 Task: Search one way flight ticket for 3 adults in first from Klawock: Klawock Airport (also Seeklawock Seaplane Base) to Greensboro: Piedmont Triad International Airport on 5-1-2023. Choice of flights is Alaska. Number of bags: 2 checked bags. Price is upto 35000. Outbound departure time preference is 19:15. Return departure time preference is 10:00.
Action: Mouse moved to (303, 297)
Screenshot: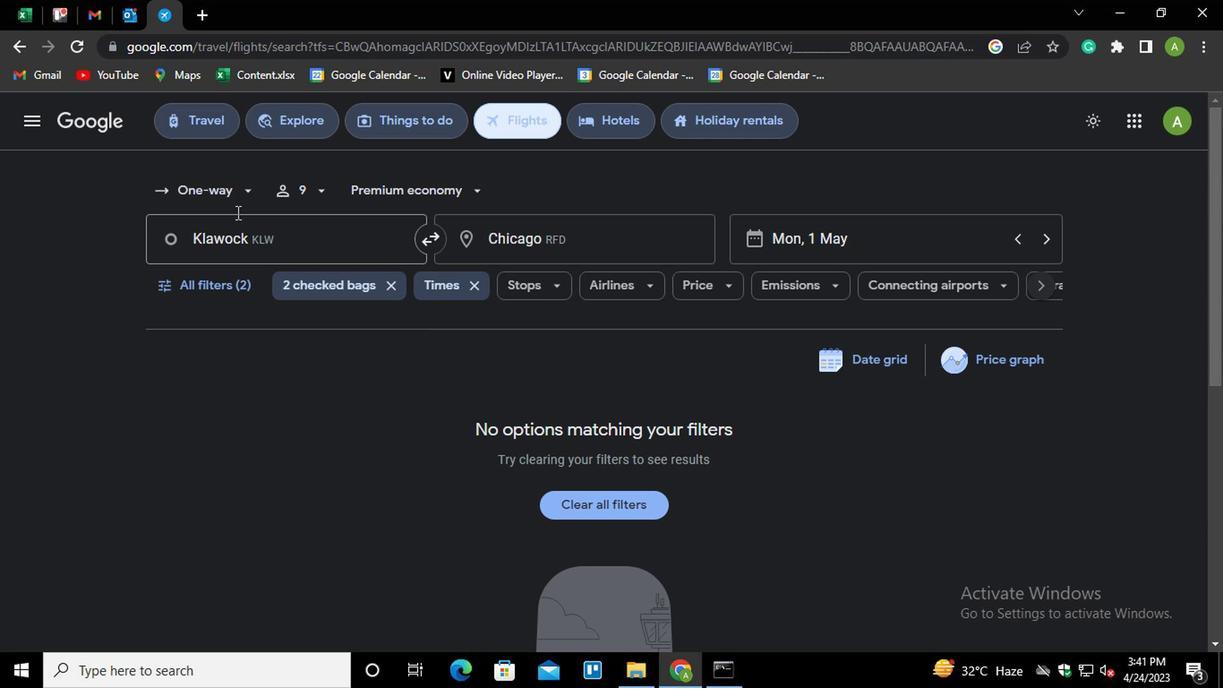
Action: Mouse pressed left at (303, 297)
Screenshot: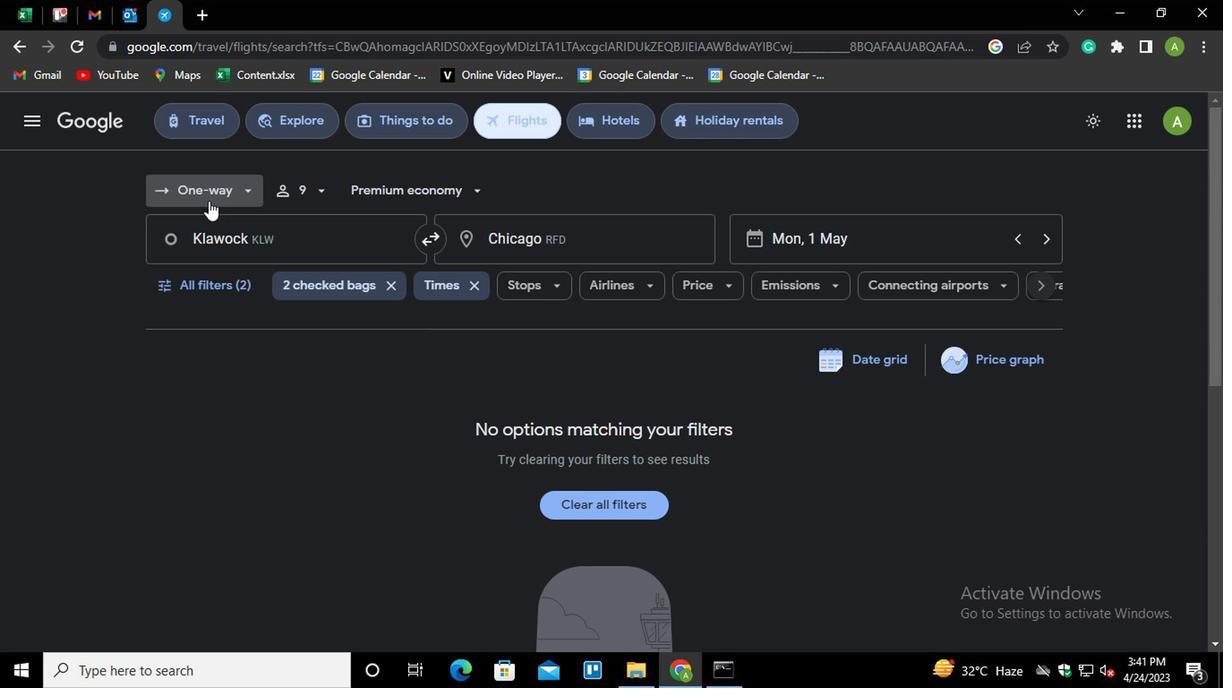 
Action: Mouse moved to (321, 351)
Screenshot: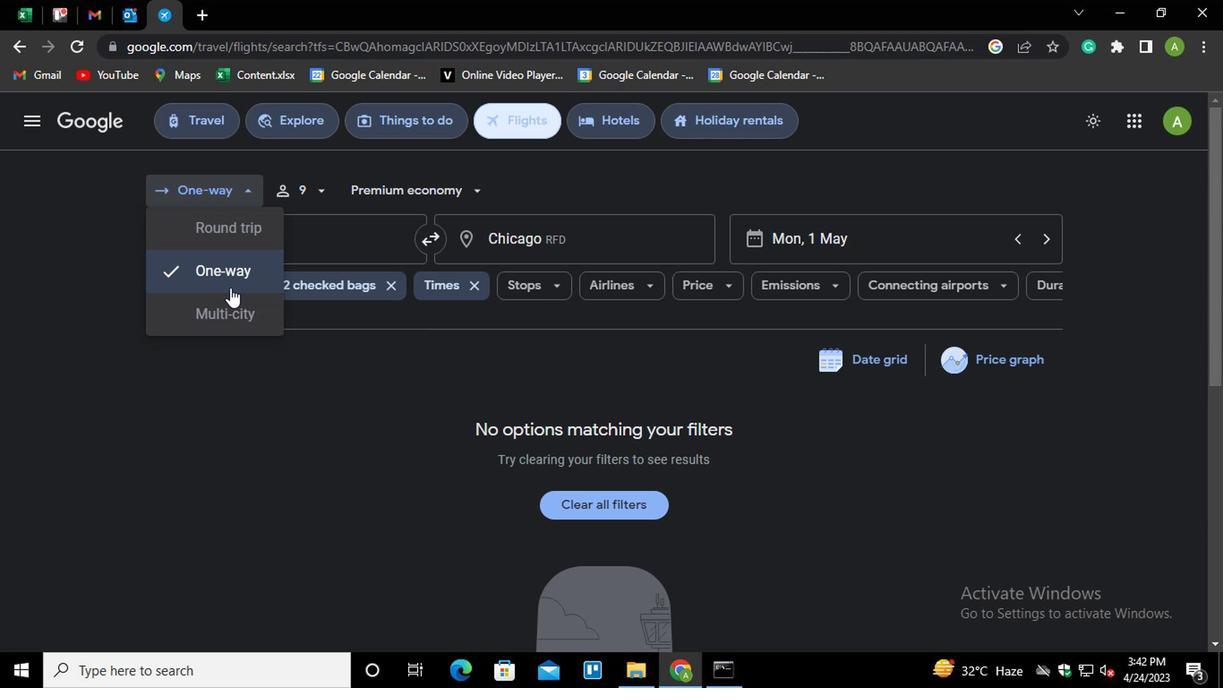
Action: Mouse pressed left at (321, 351)
Screenshot: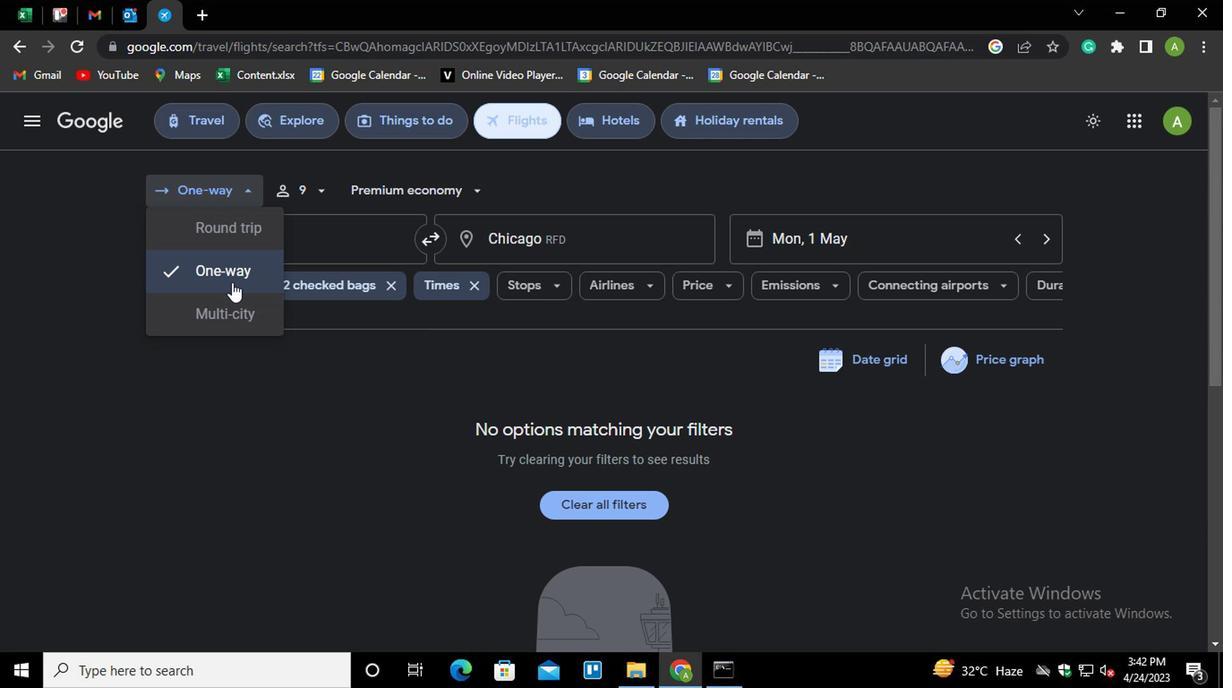 
Action: Mouse moved to (360, 296)
Screenshot: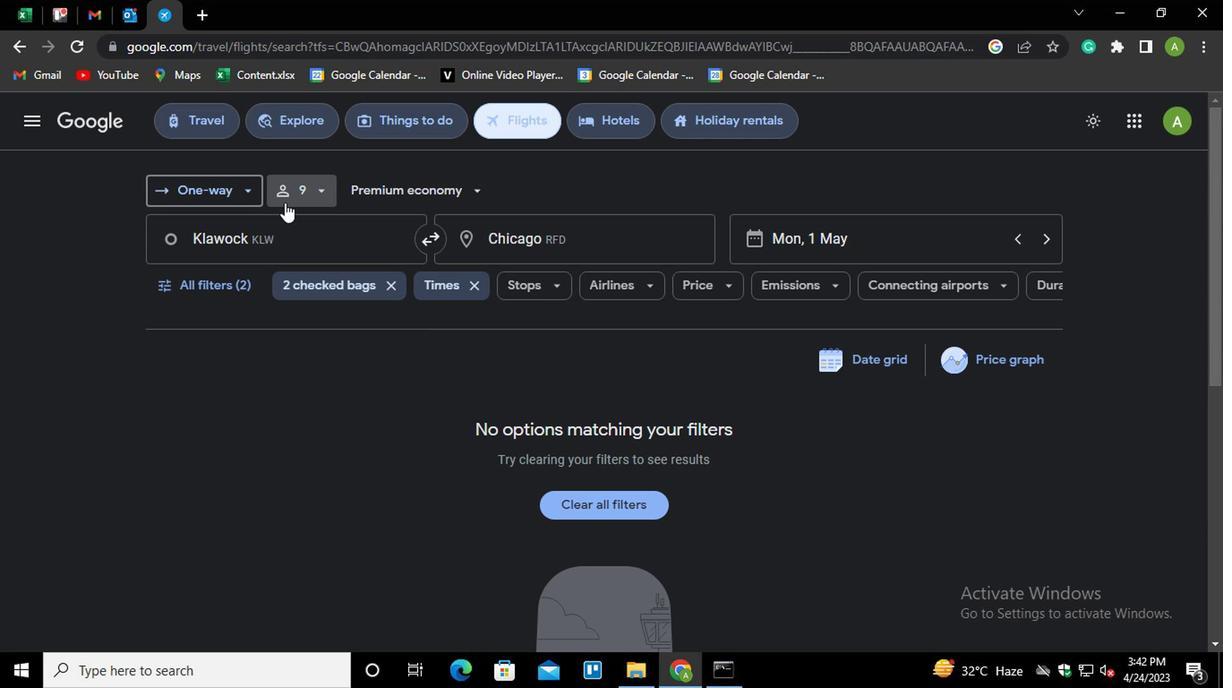 
Action: Mouse pressed left at (360, 296)
Screenshot: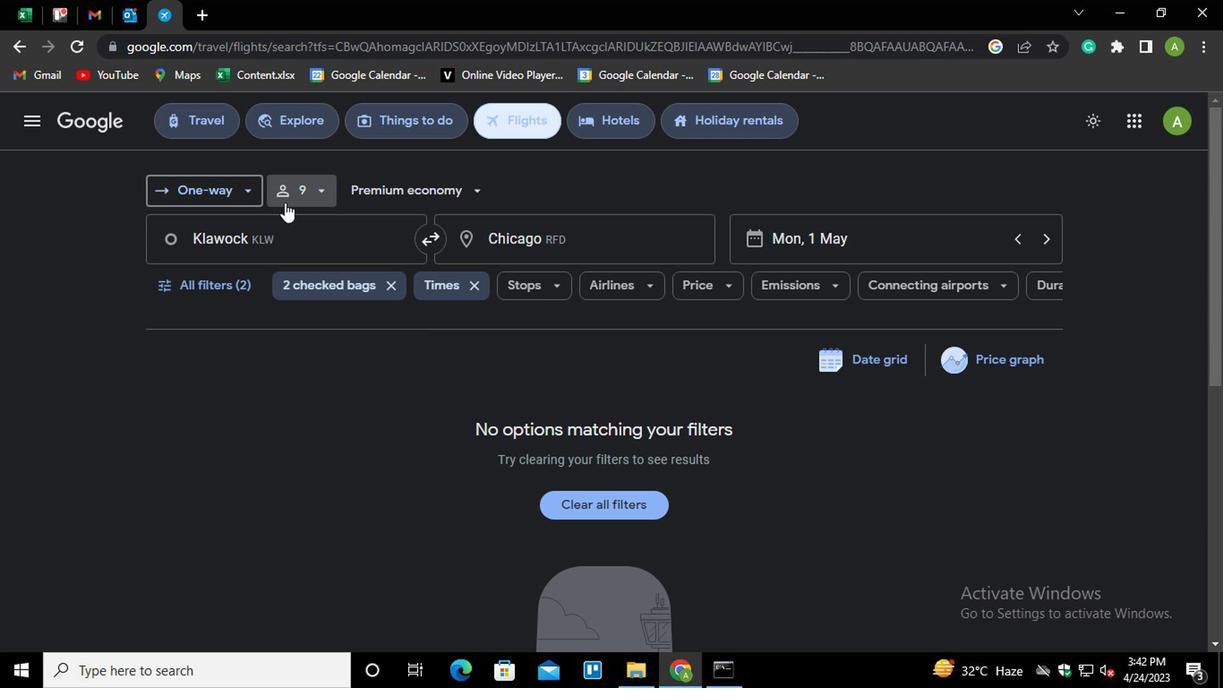 
Action: Mouse moved to (435, 319)
Screenshot: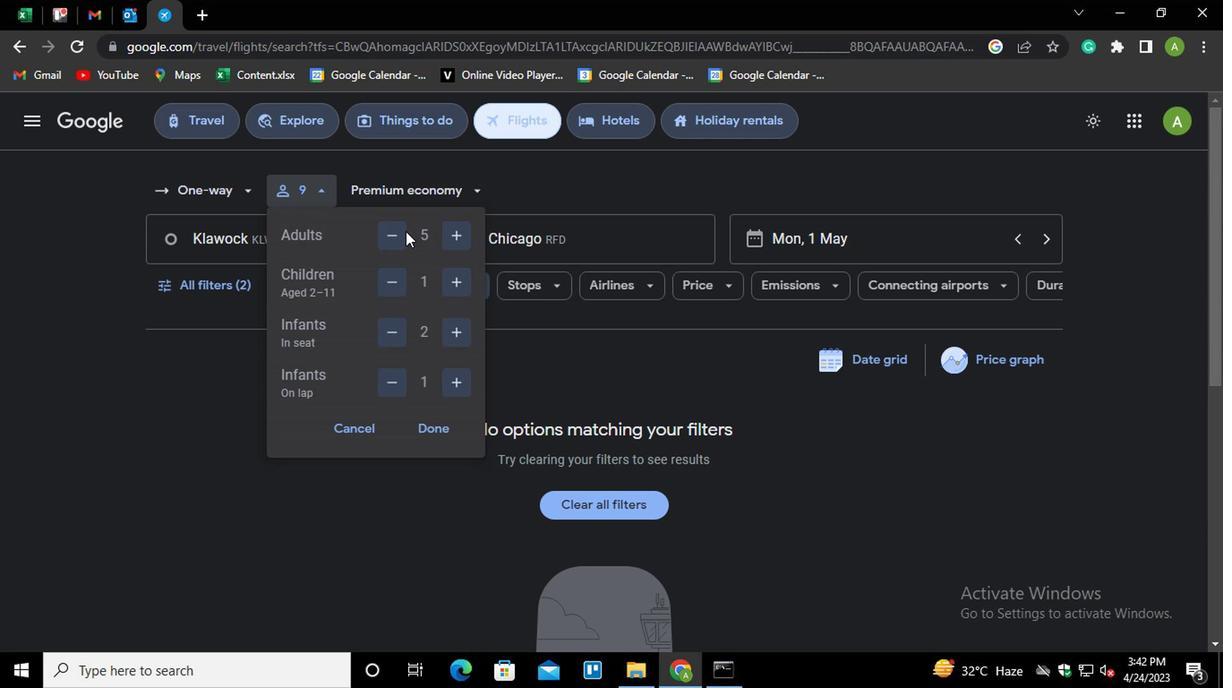 
Action: Mouse pressed left at (435, 319)
Screenshot: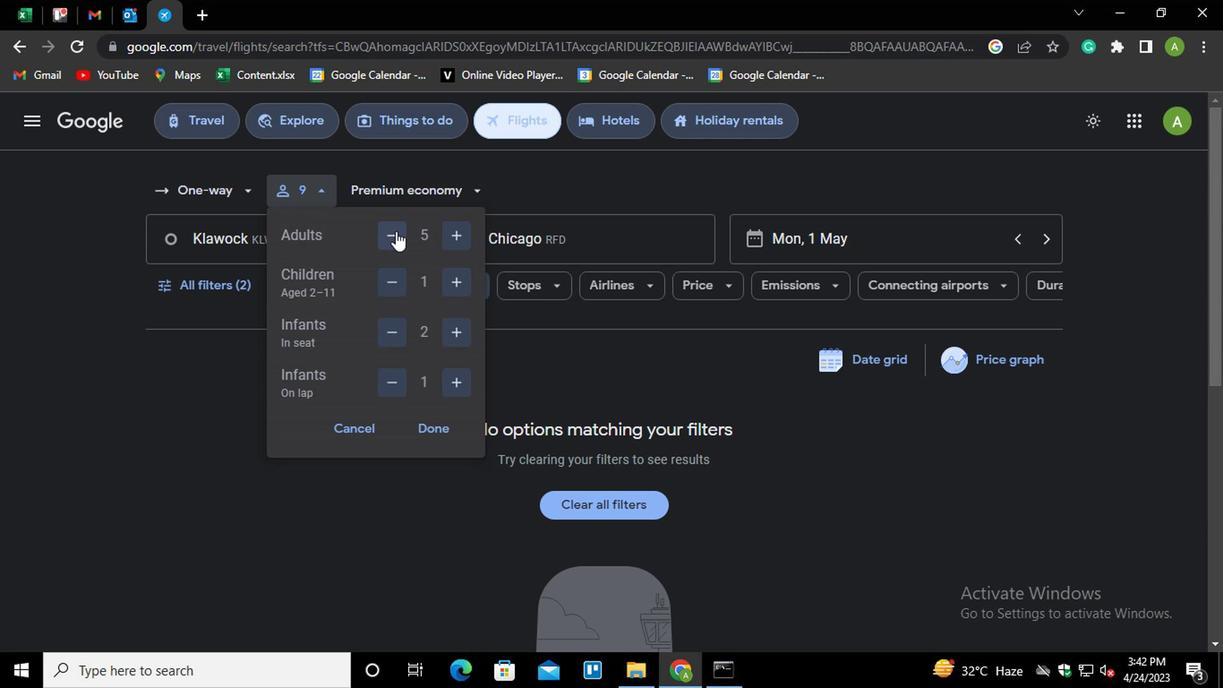 
Action: Mouse moved to (434, 319)
Screenshot: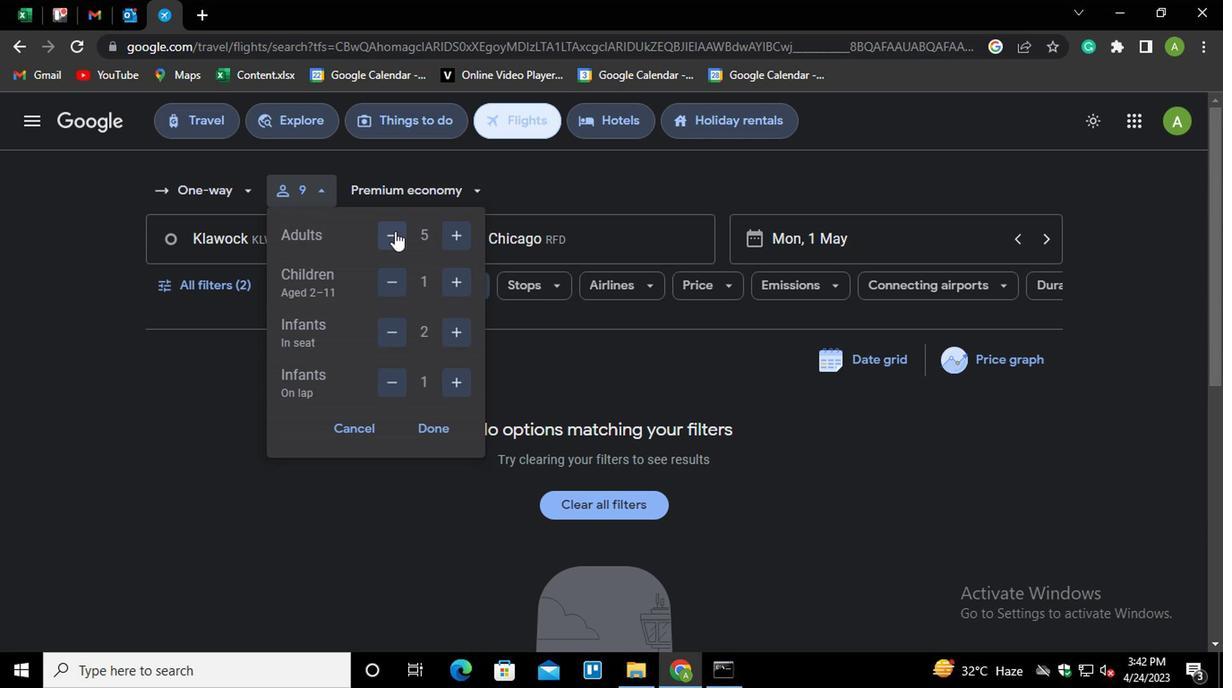 
Action: Mouse pressed left at (434, 319)
Screenshot: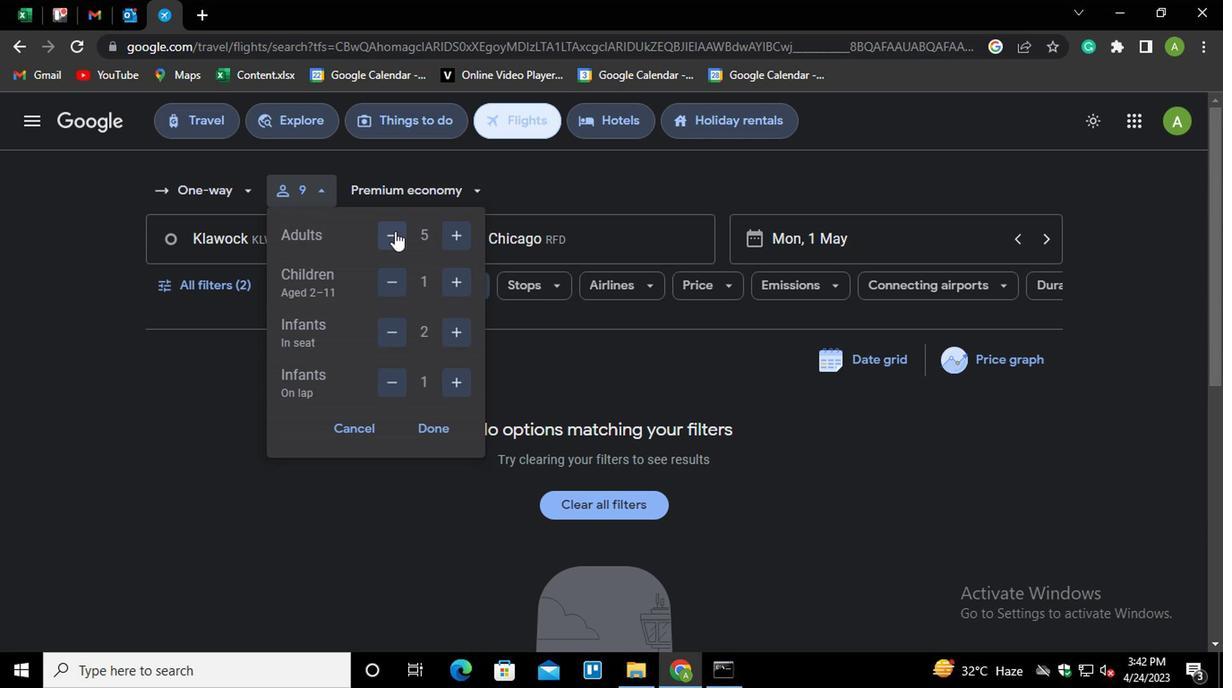 
Action: Mouse moved to (480, 294)
Screenshot: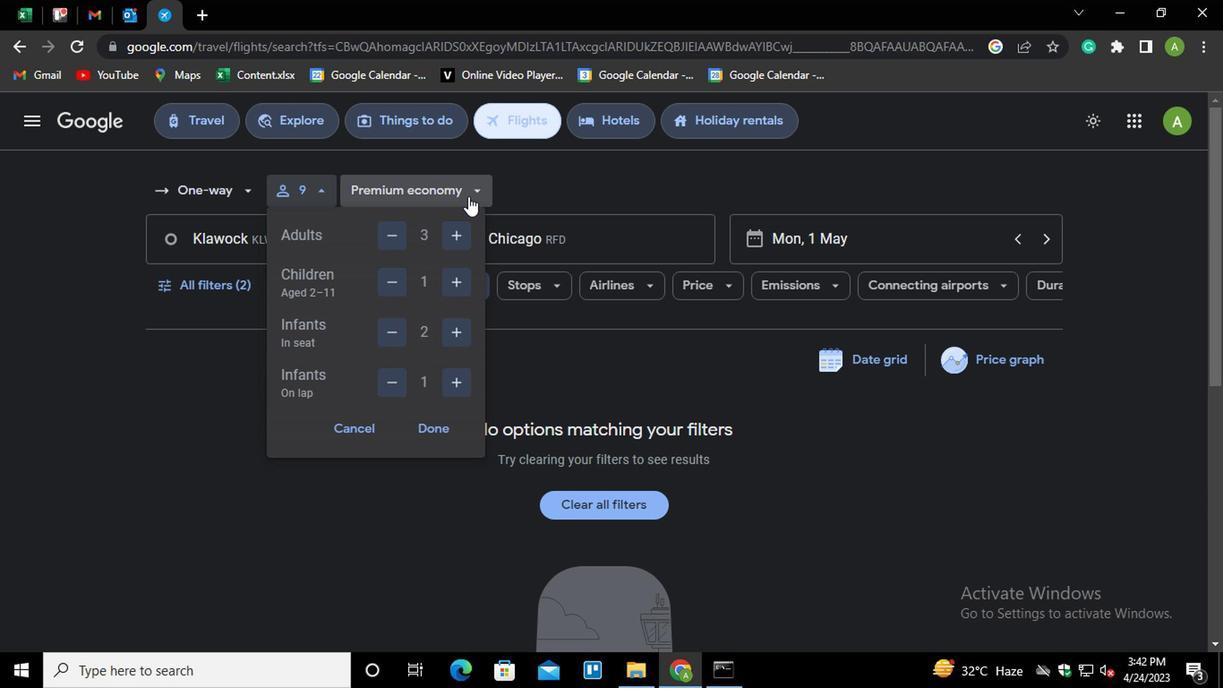 
Action: Mouse pressed left at (480, 294)
Screenshot: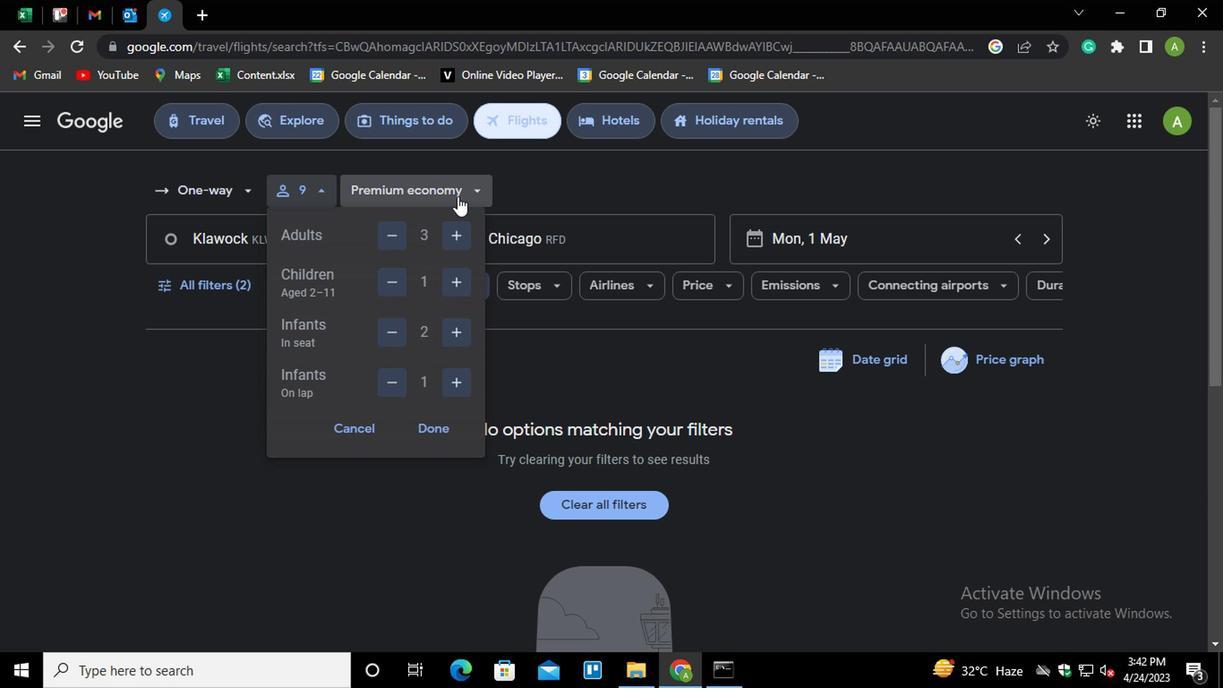 
Action: Mouse moved to (461, 402)
Screenshot: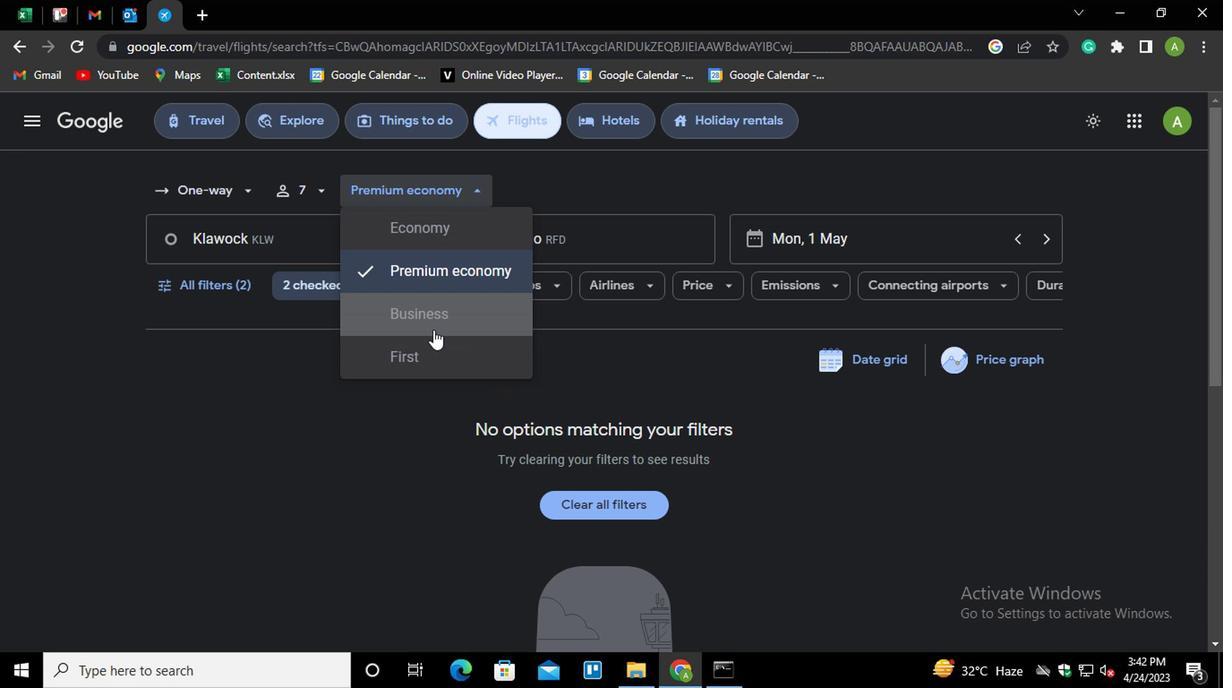 
Action: Mouse pressed left at (461, 402)
Screenshot: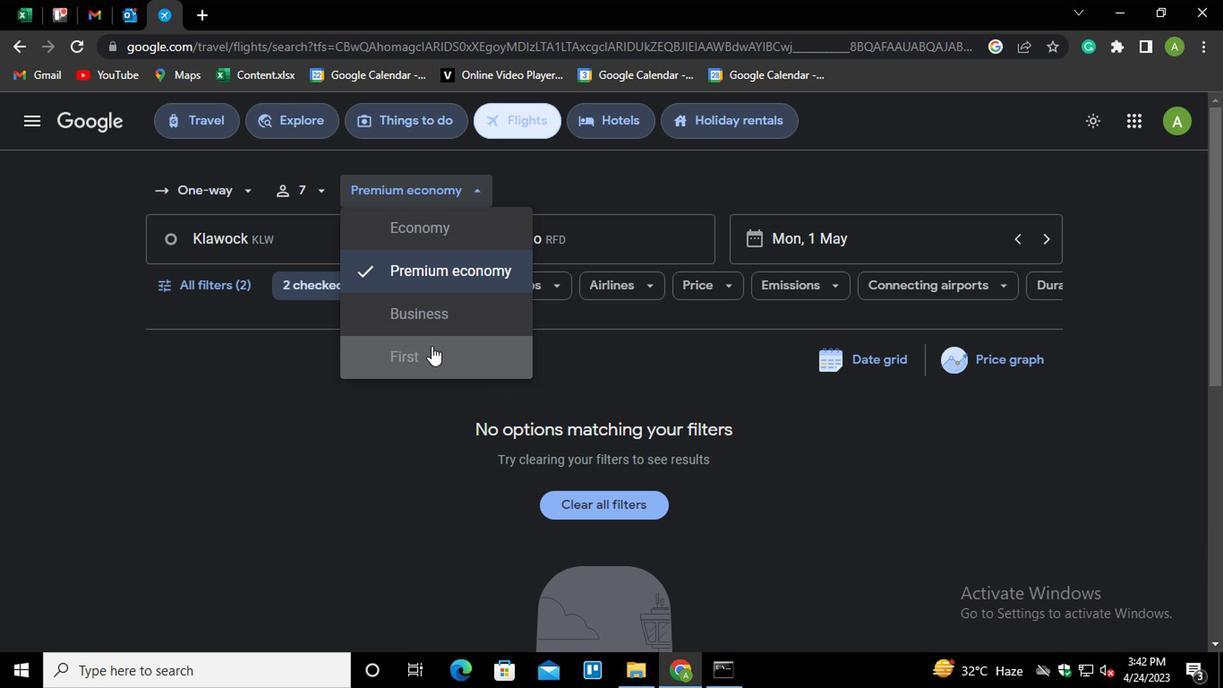 
Action: Mouse moved to (597, 324)
Screenshot: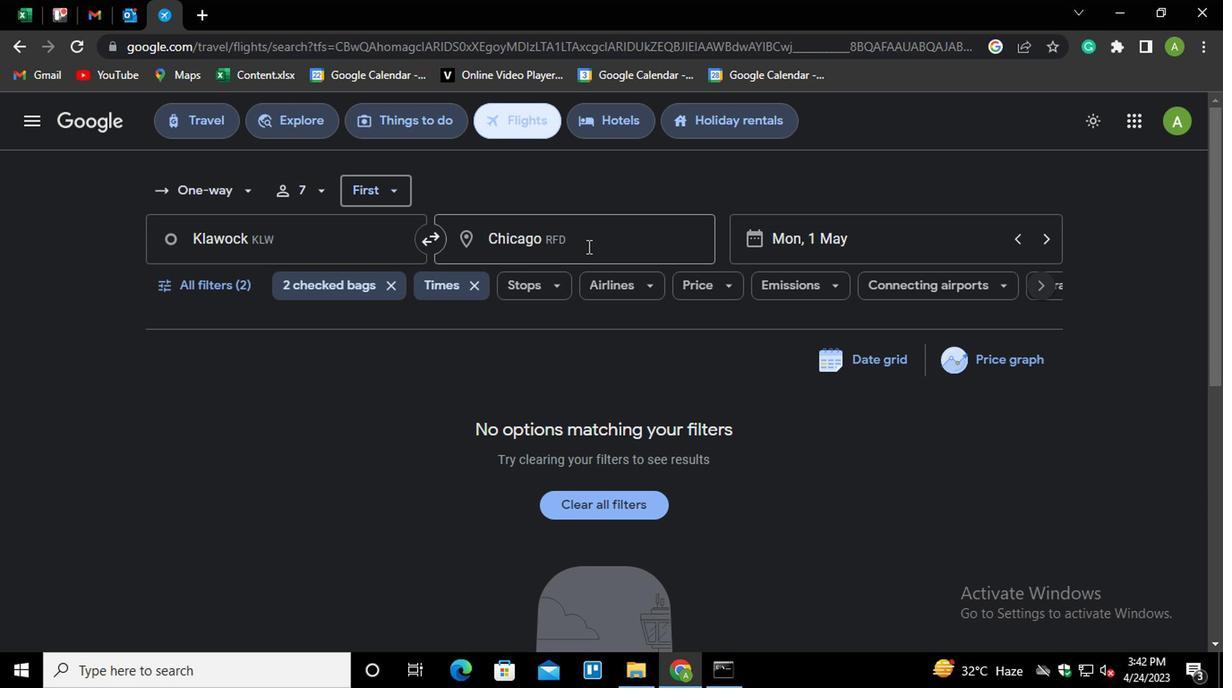 
Action: Mouse pressed left at (597, 324)
Screenshot: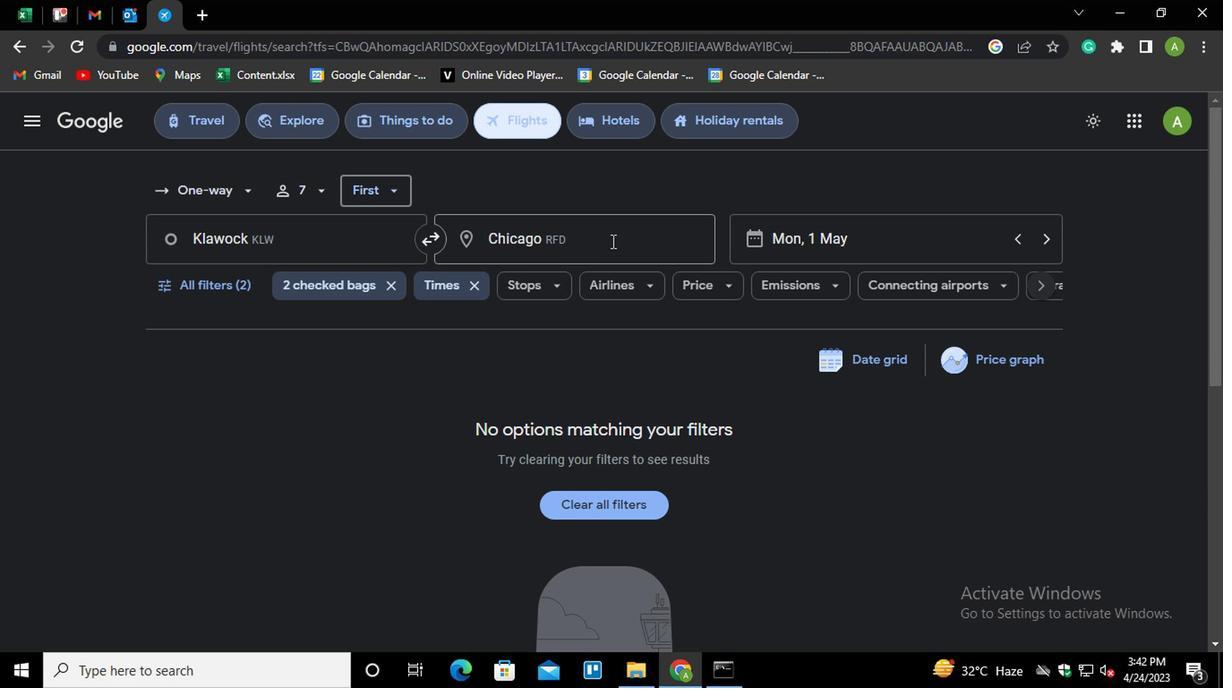 
Action: Mouse moved to (622, 307)
Screenshot: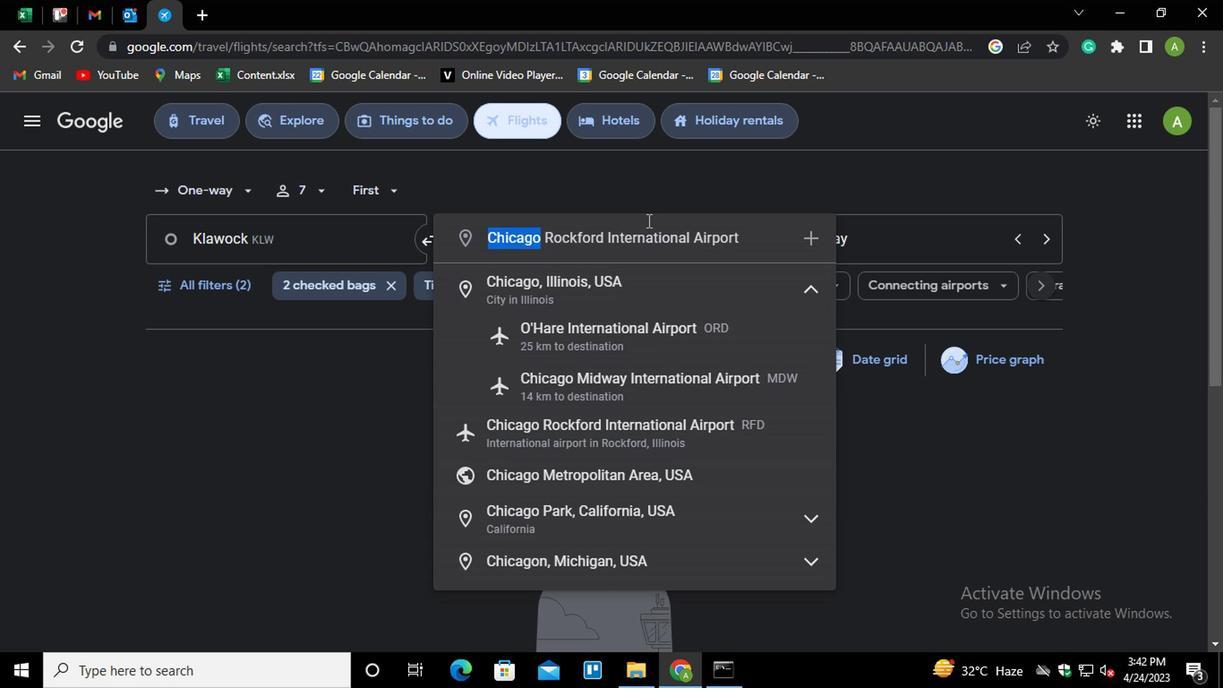 
Action: Key pressed <Key.shift>GREENS<Key.down><Key.down><Key.enter>
Screenshot: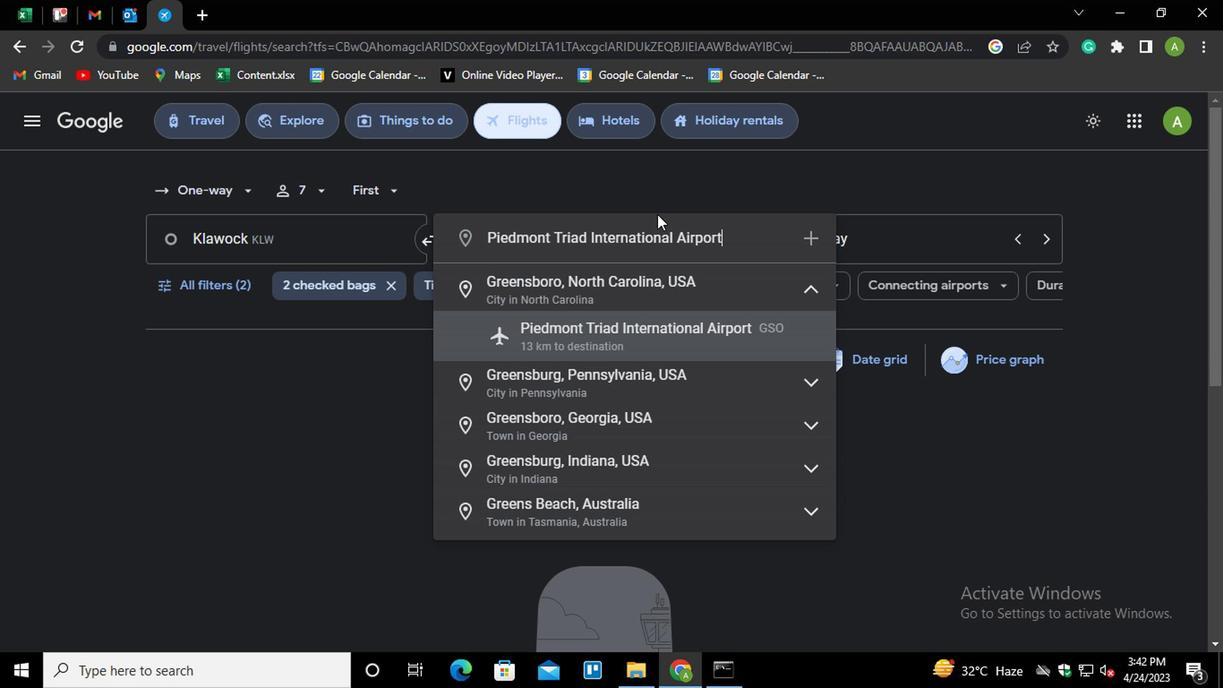 
Action: Mouse moved to (321, 356)
Screenshot: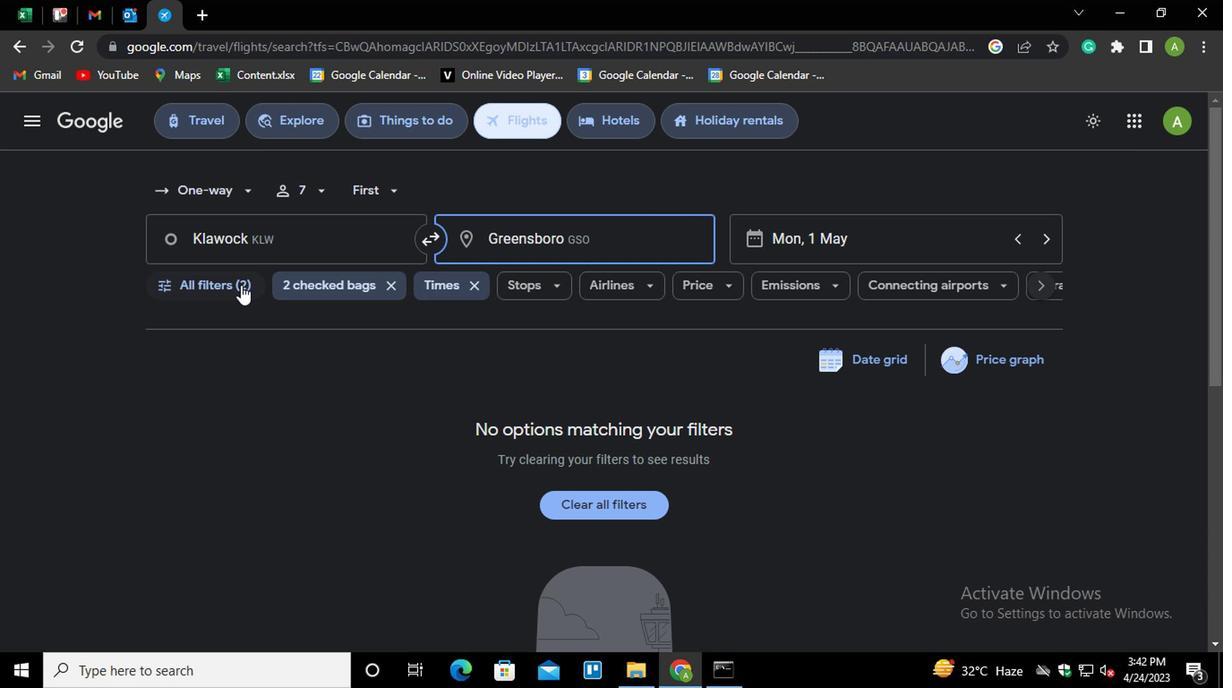 
Action: Mouse pressed left at (321, 356)
Screenshot: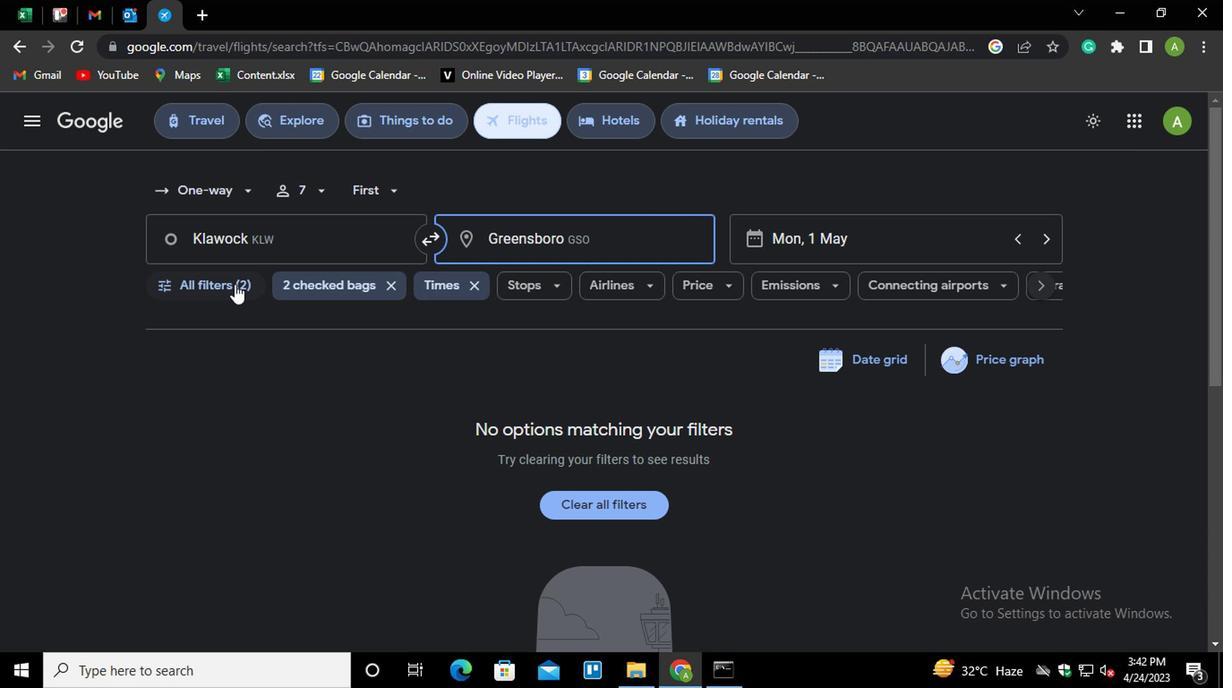
Action: Mouse moved to (432, 605)
Screenshot: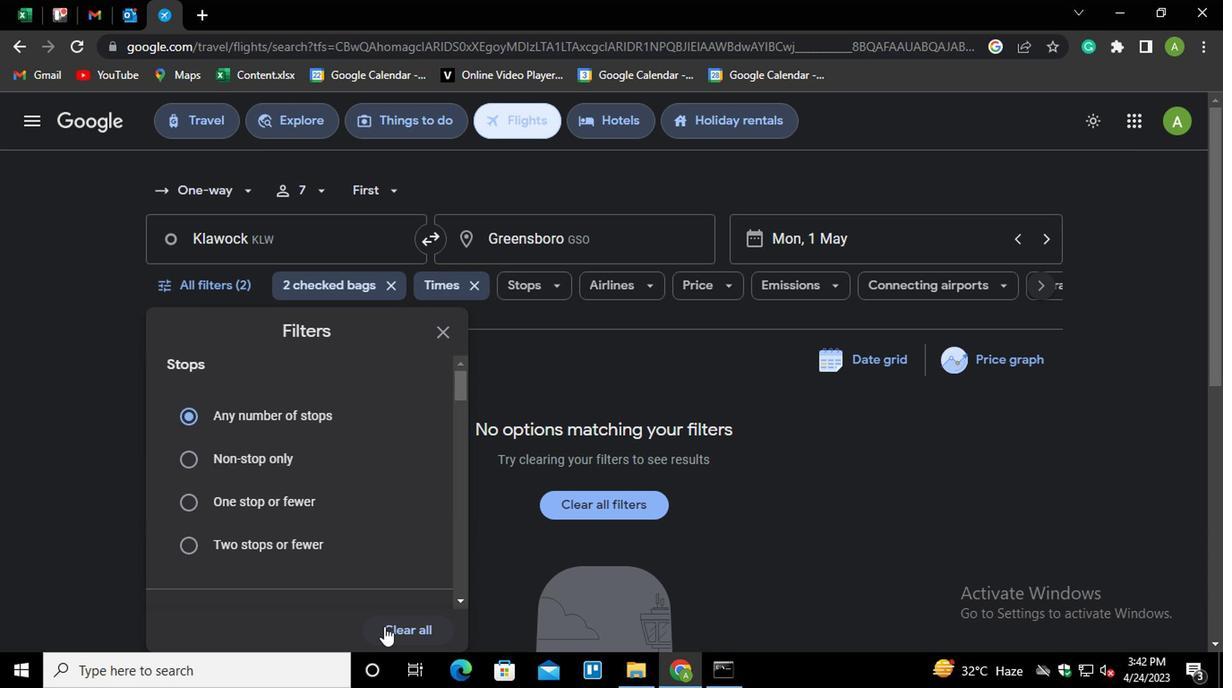 
Action: Mouse pressed left at (432, 605)
Screenshot: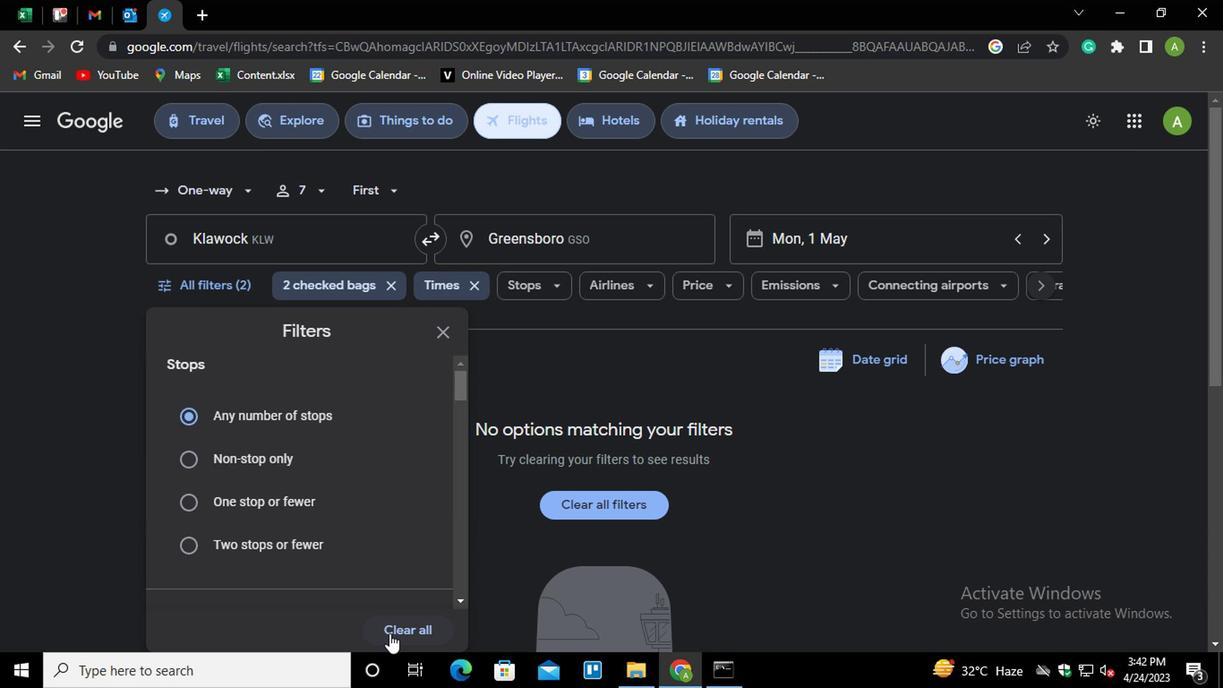 
Action: Mouse moved to (395, 475)
Screenshot: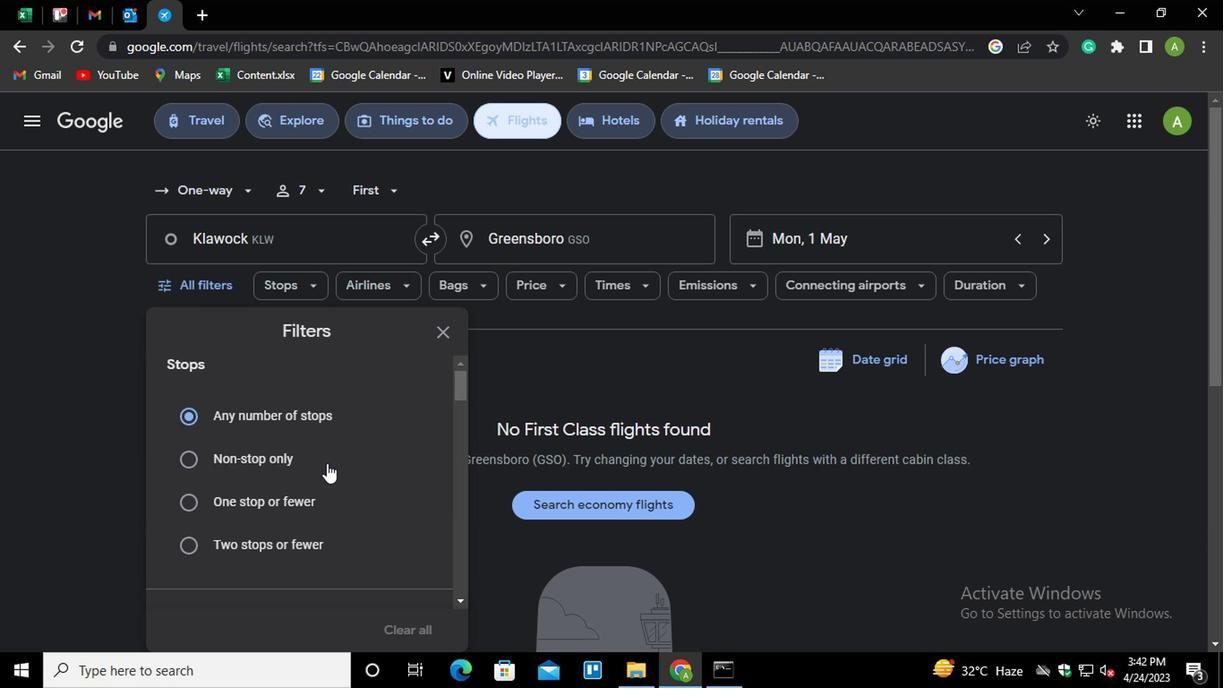 
Action: Mouse scrolled (395, 474) with delta (0, 0)
Screenshot: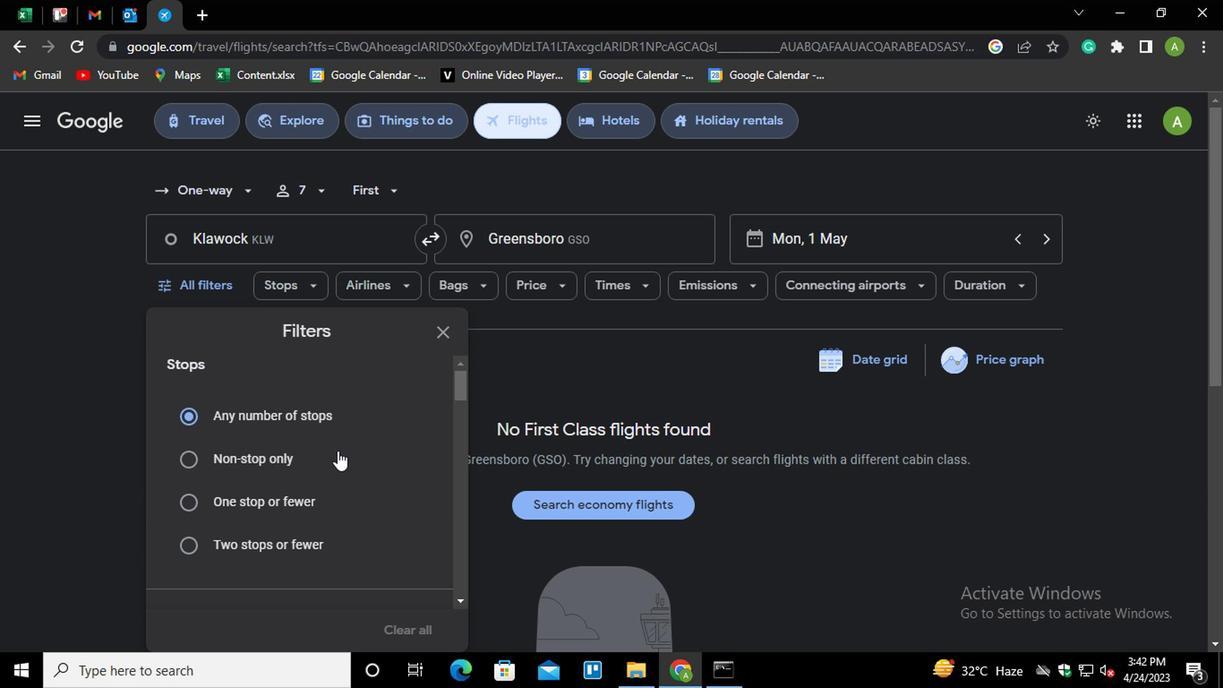 
Action: Mouse scrolled (395, 474) with delta (0, 0)
Screenshot: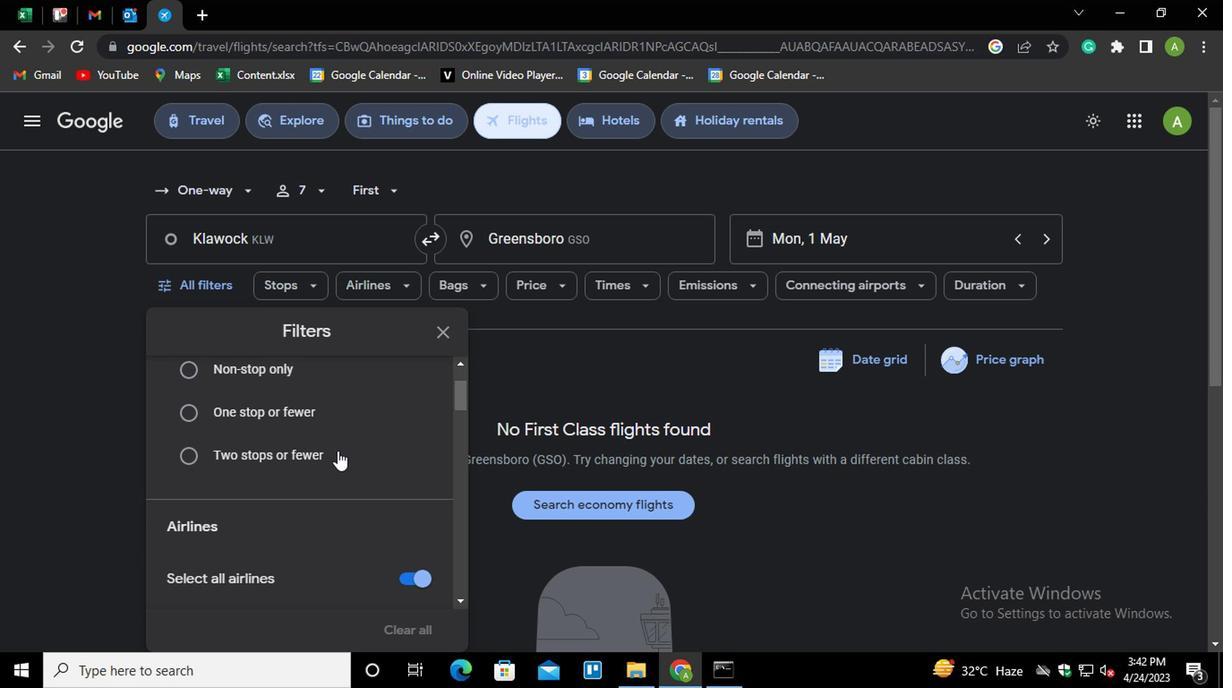 
Action: Mouse scrolled (395, 474) with delta (0, 0)
Screenshot: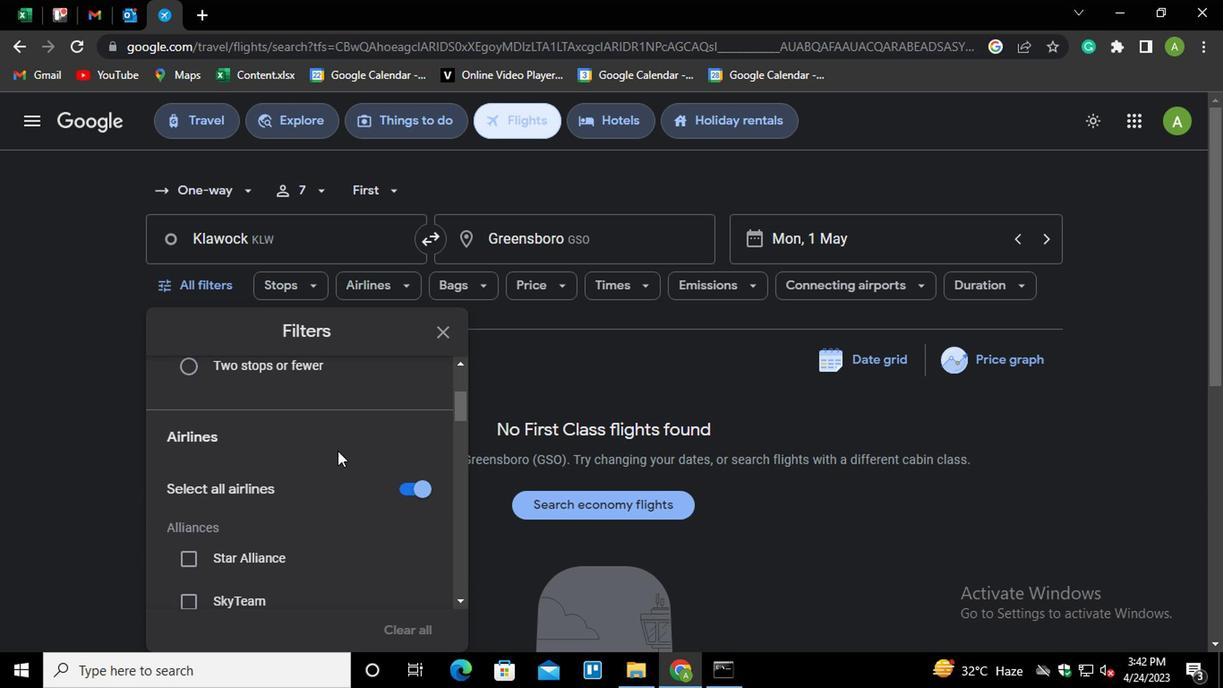 
Action: Mouse scrolled (395, 474) with delta (0, 0)
Screenshot: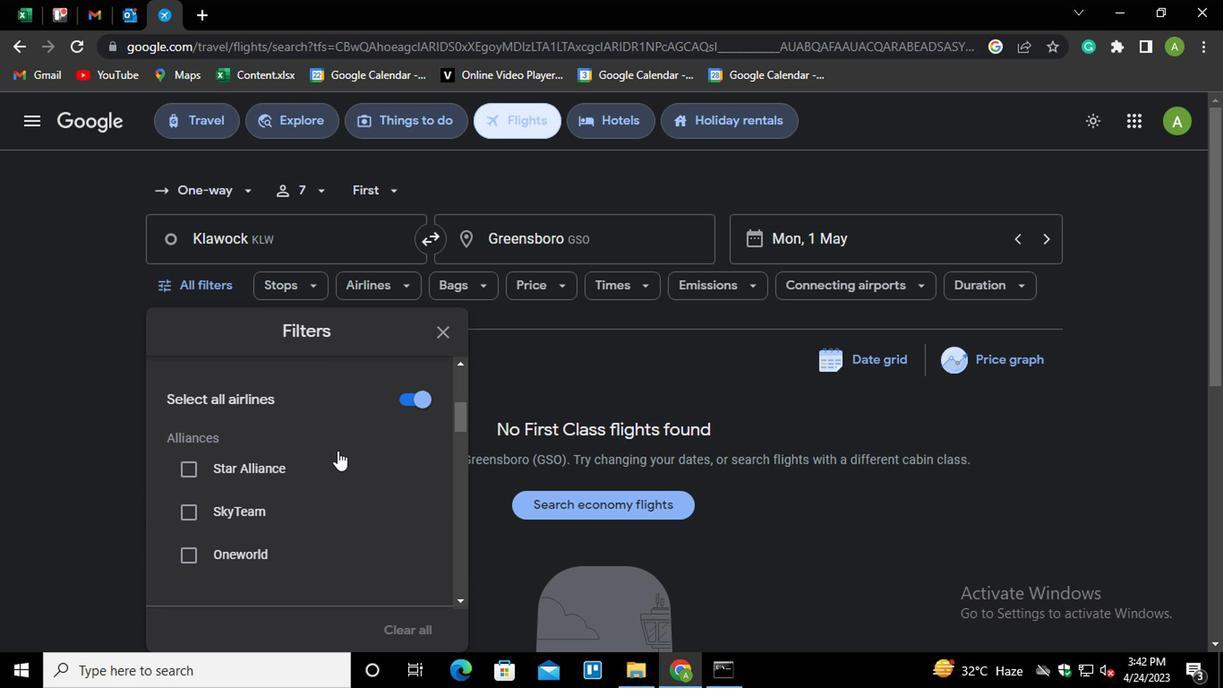 
Action: Mouse scrolled (395, 474) with delta (0, 0)
Screenshot: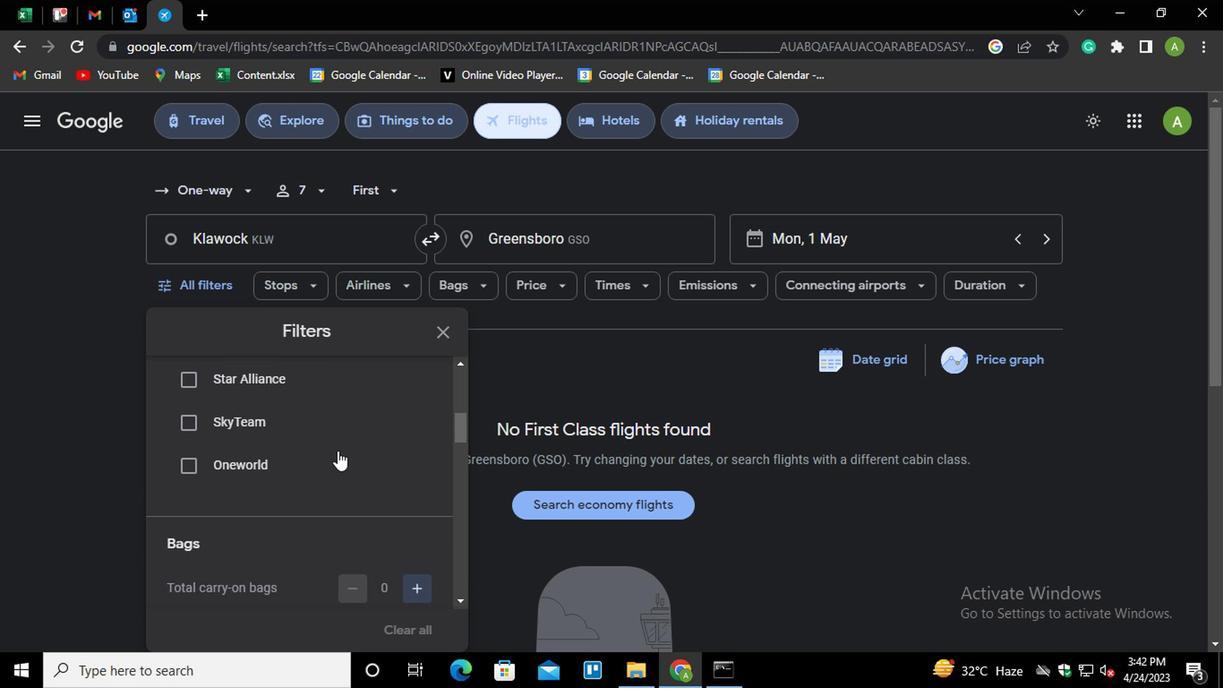 
Action: Mouse moved to (456, 538)
Screenshot: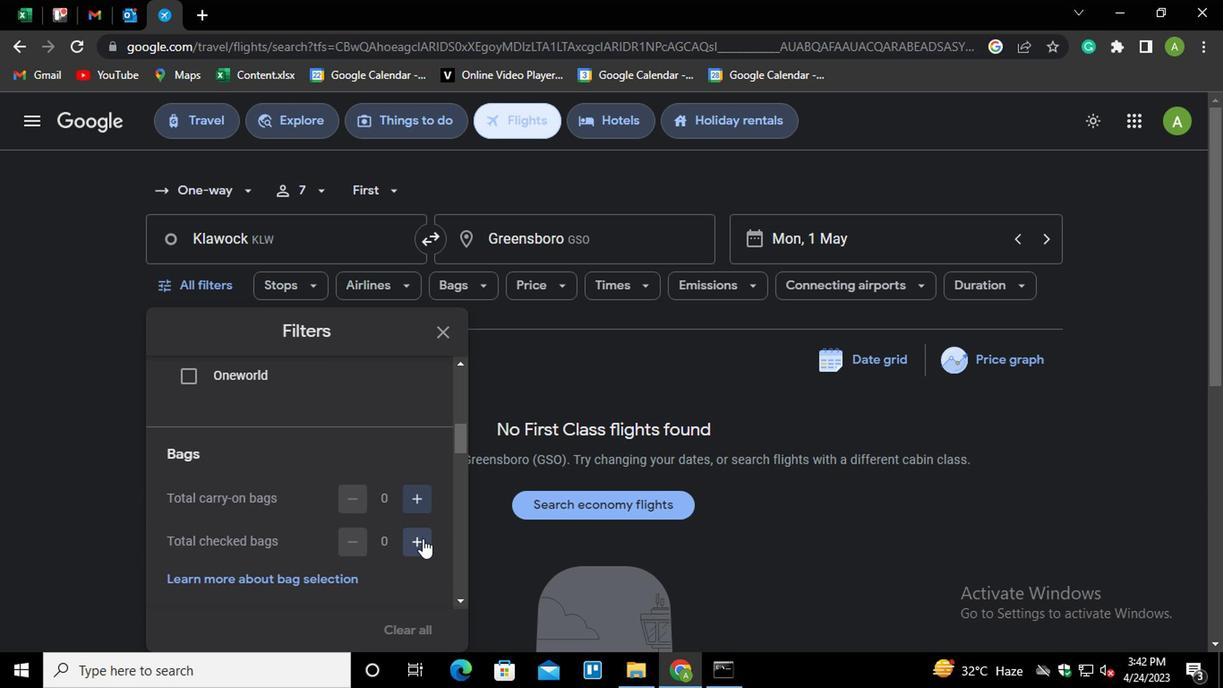 
Action: Mouse pressed left at (456, 538)
Screenshot: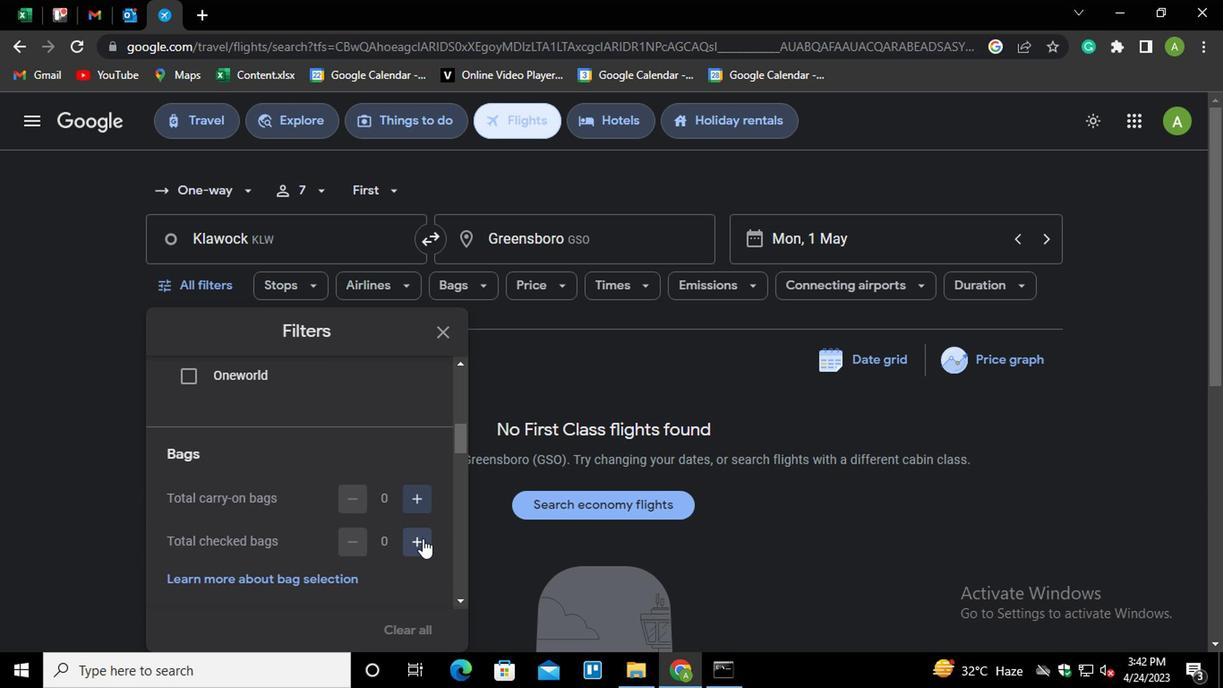 
Action: Mouse moved to (456, 538)
Screenshot: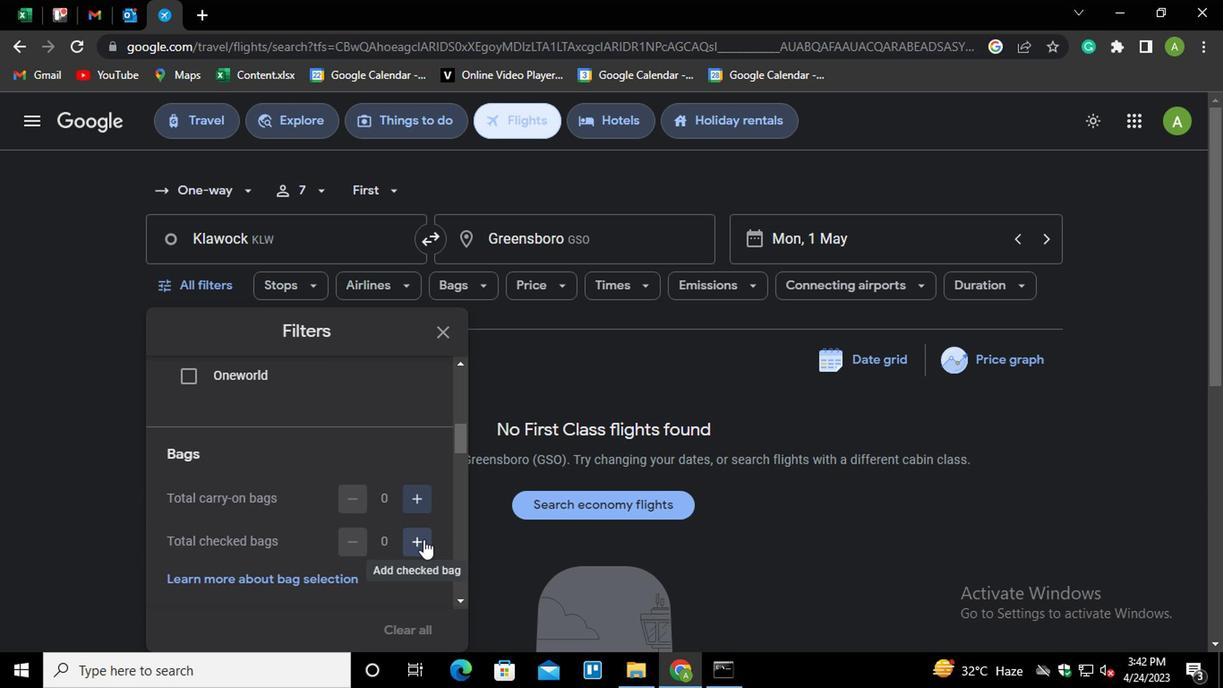 
Action: Mouse pressed left at (456, 538)
Screenshot: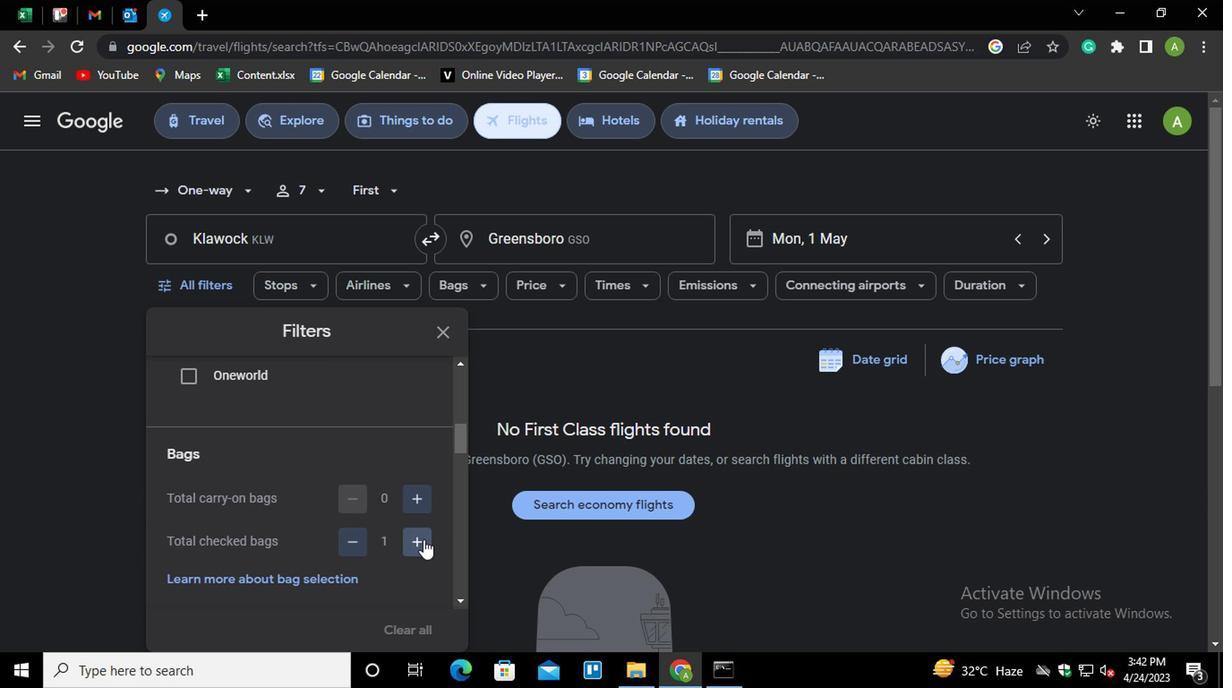 
Action: Mouse moved to (437, 541)
Screenshot: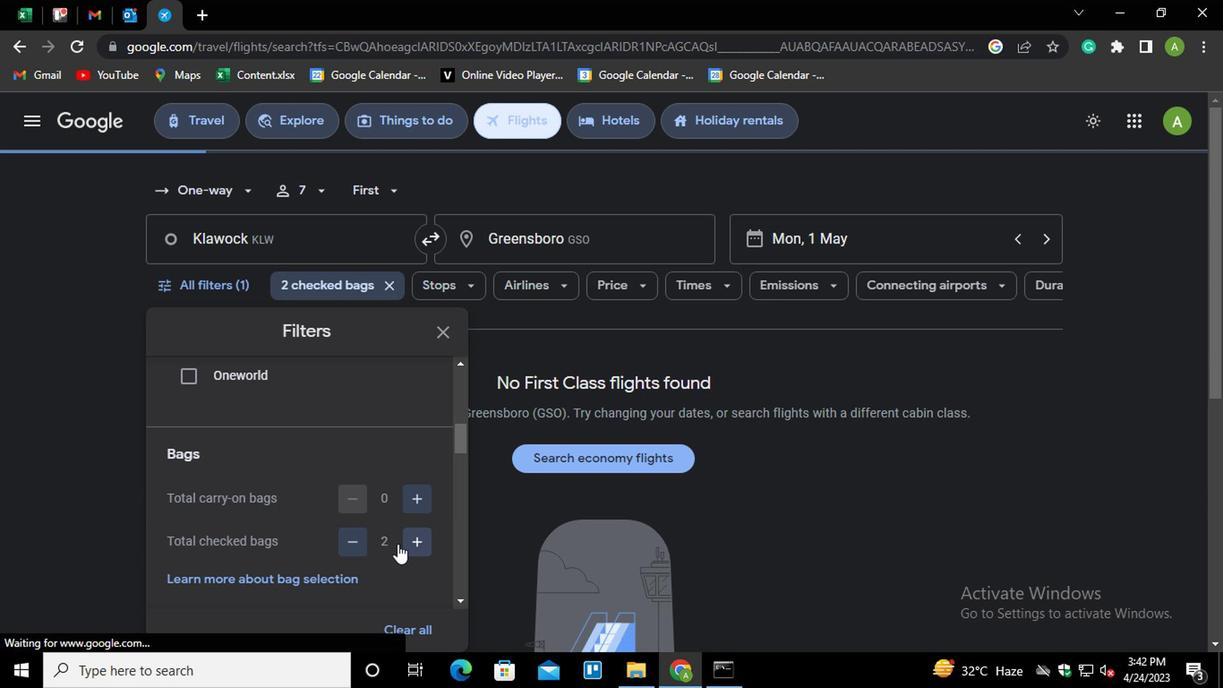 
Action: Mouse scrolled (437, 541) with delta (0, 0)
Screenshot: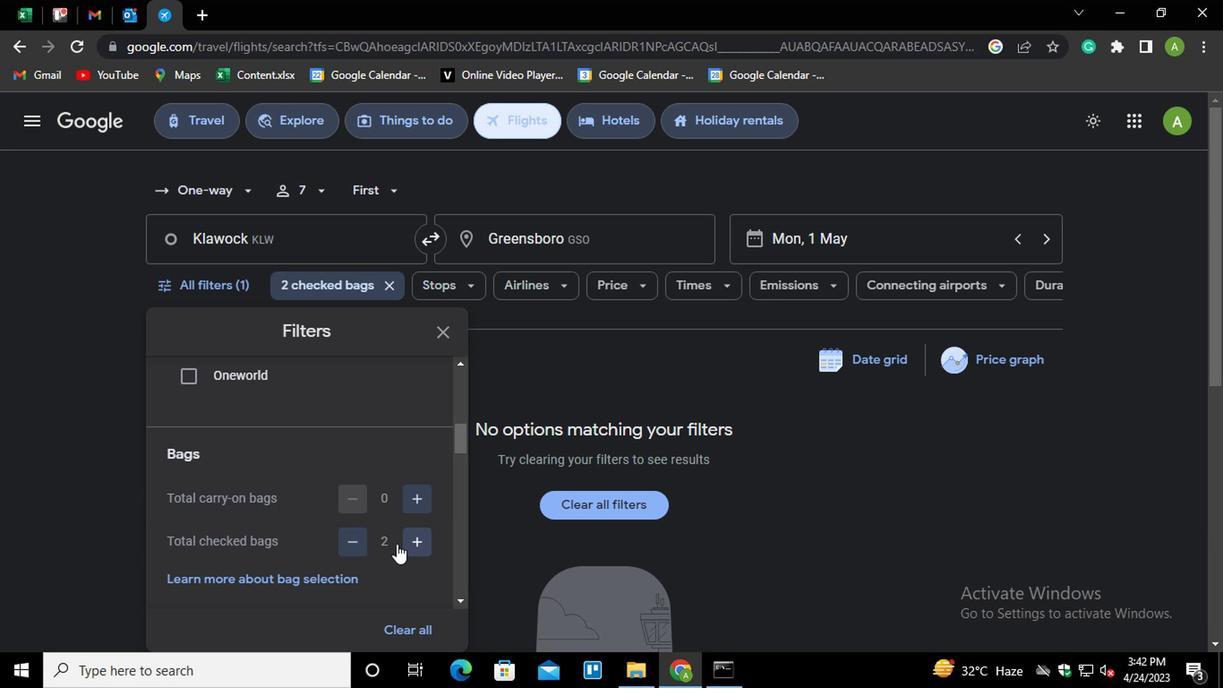 
Action: Mouse moved to (436, 541)
Screenshot: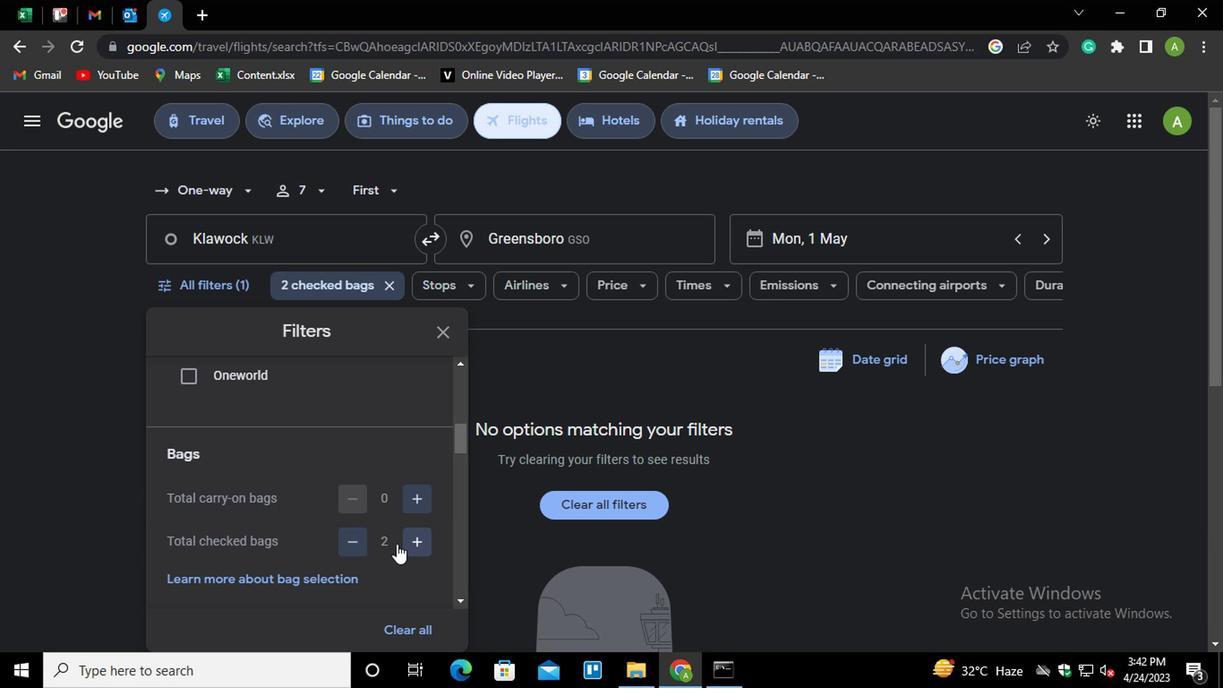 
Action: Mouse scrolled (436, 541) with delta (0, 0)
Screenshot: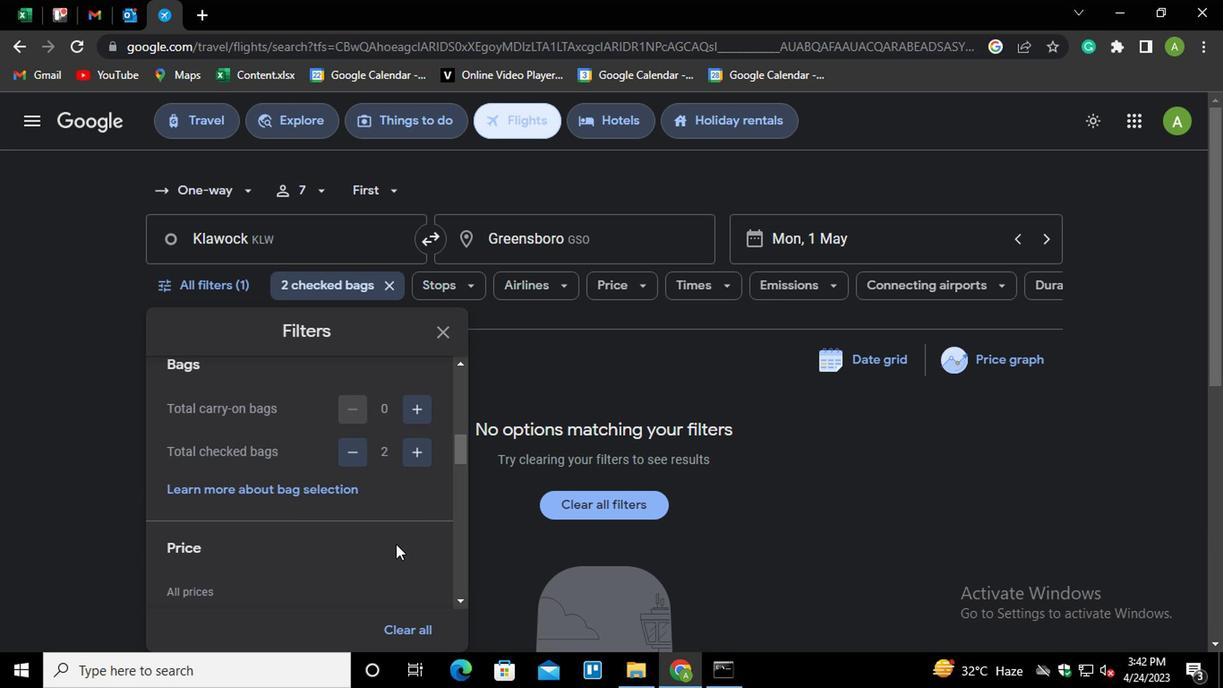 
Action: Mouse moved to (446, 531)
Screenshot: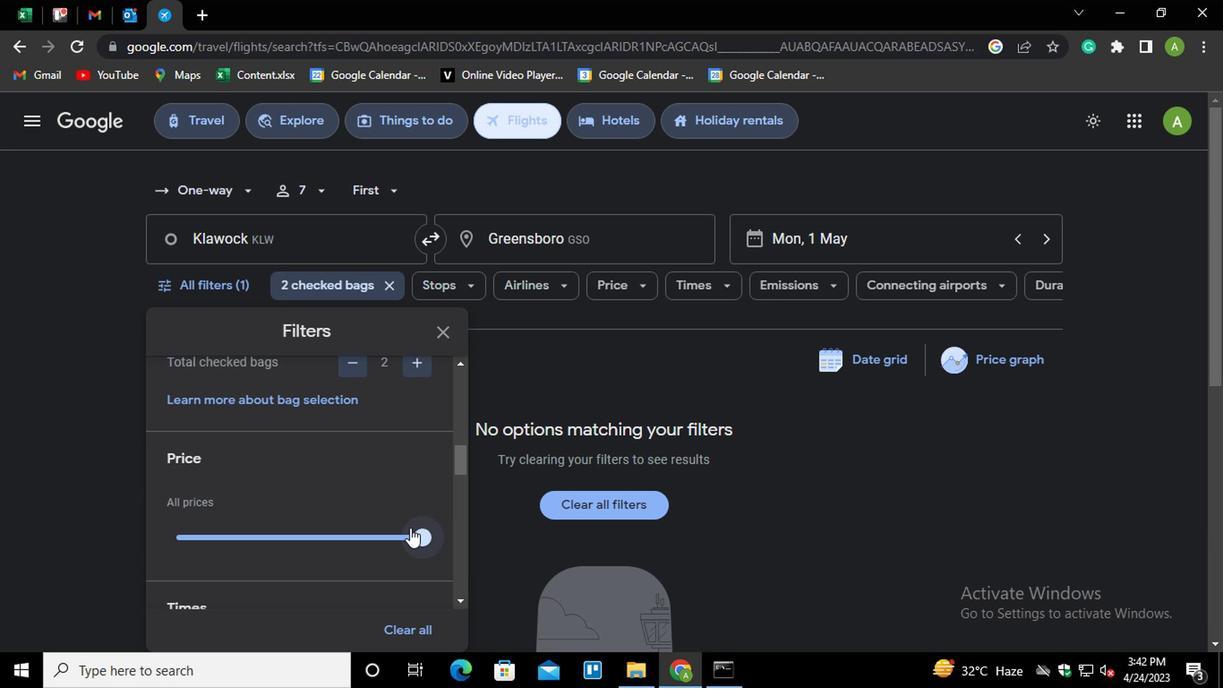 
Action: Mouse pressed left at (446, 531)
Screenshot: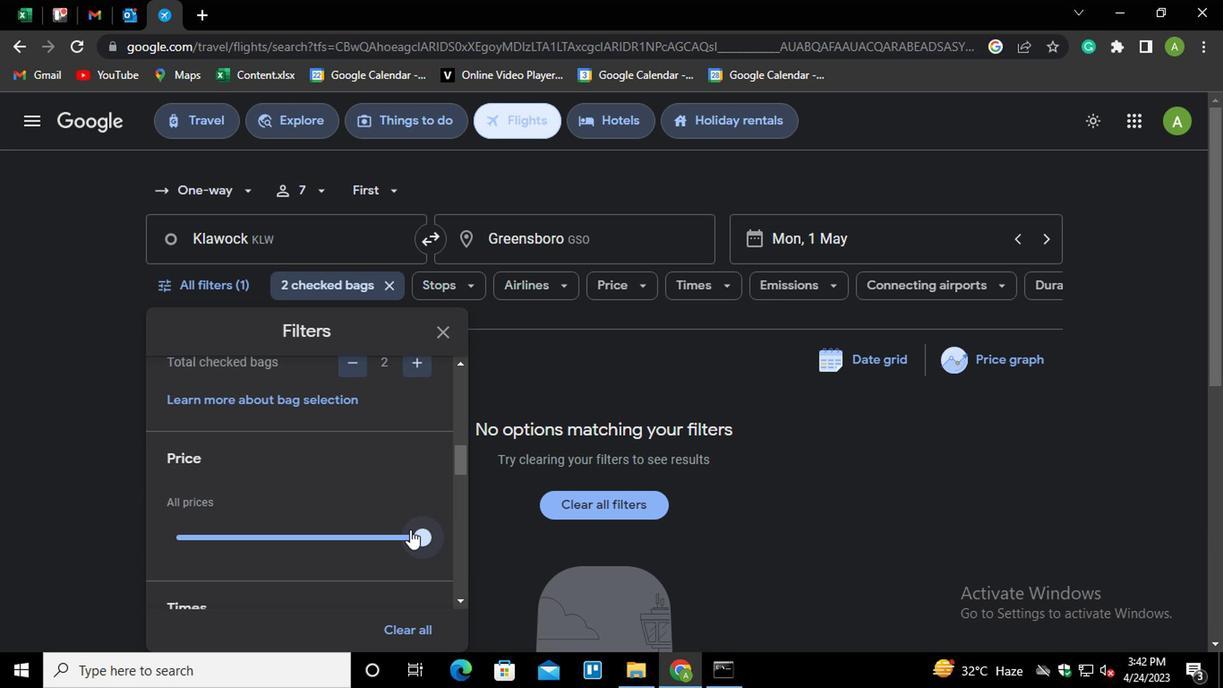 
Action: Mouse moved to (436, 537)
Screenshot: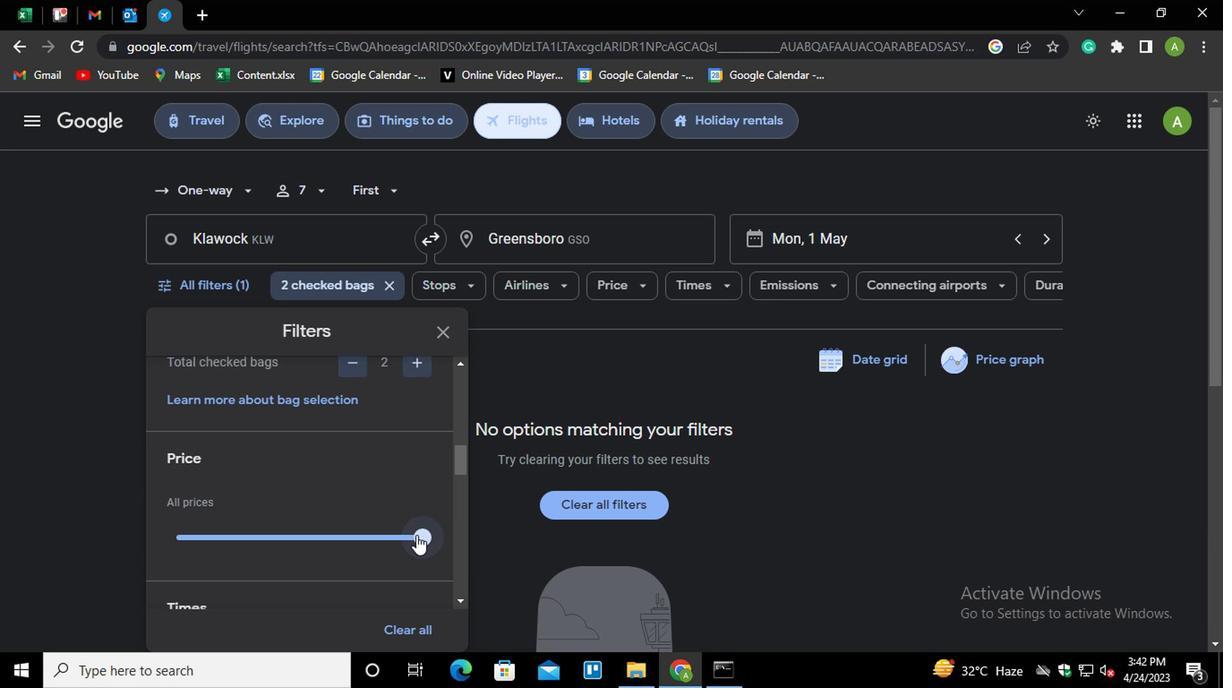 
Action: Mouse scrolled (436, 537) with delta (0, 0)
Screenshot: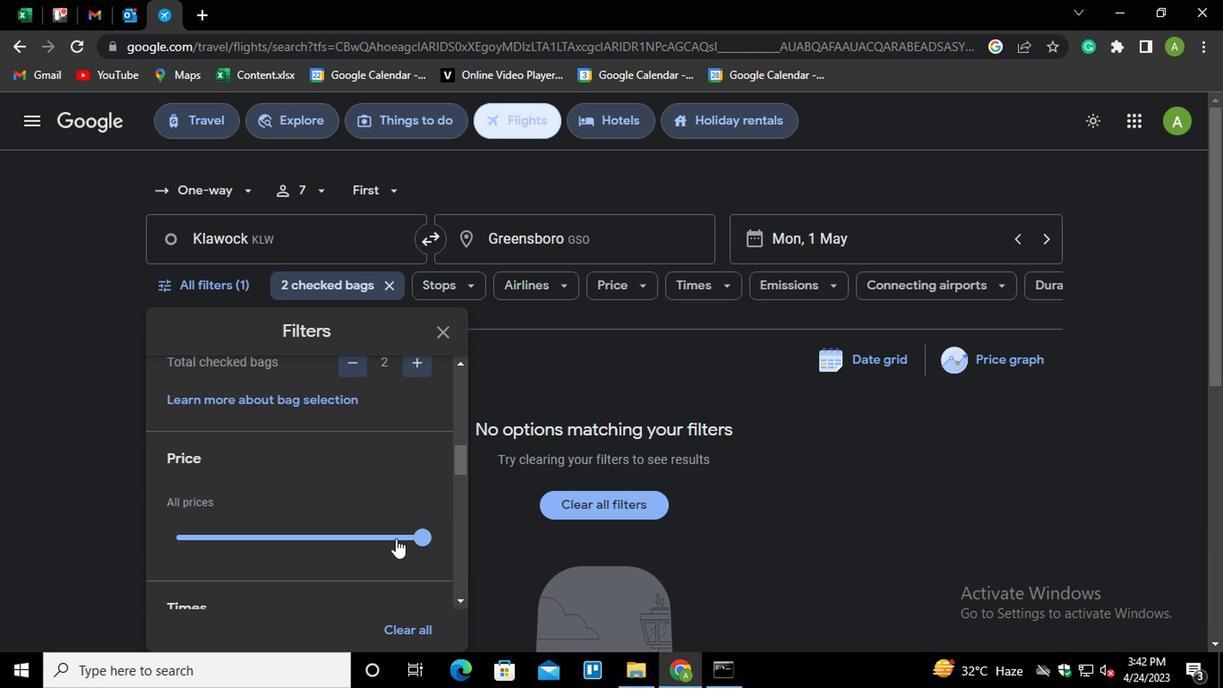 
Action: Mouse scrolled (436, 537) with delta (0, 0)
Screenshot: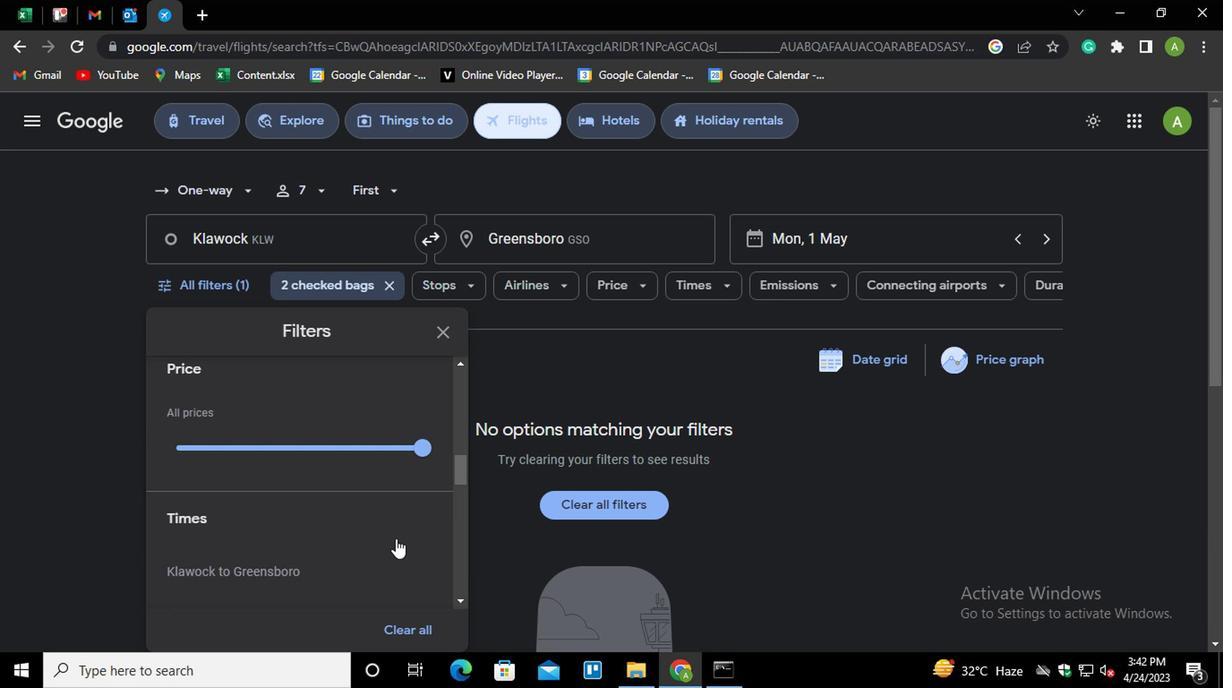 
Action: Mouse moved to (435, 537)
Screenshot: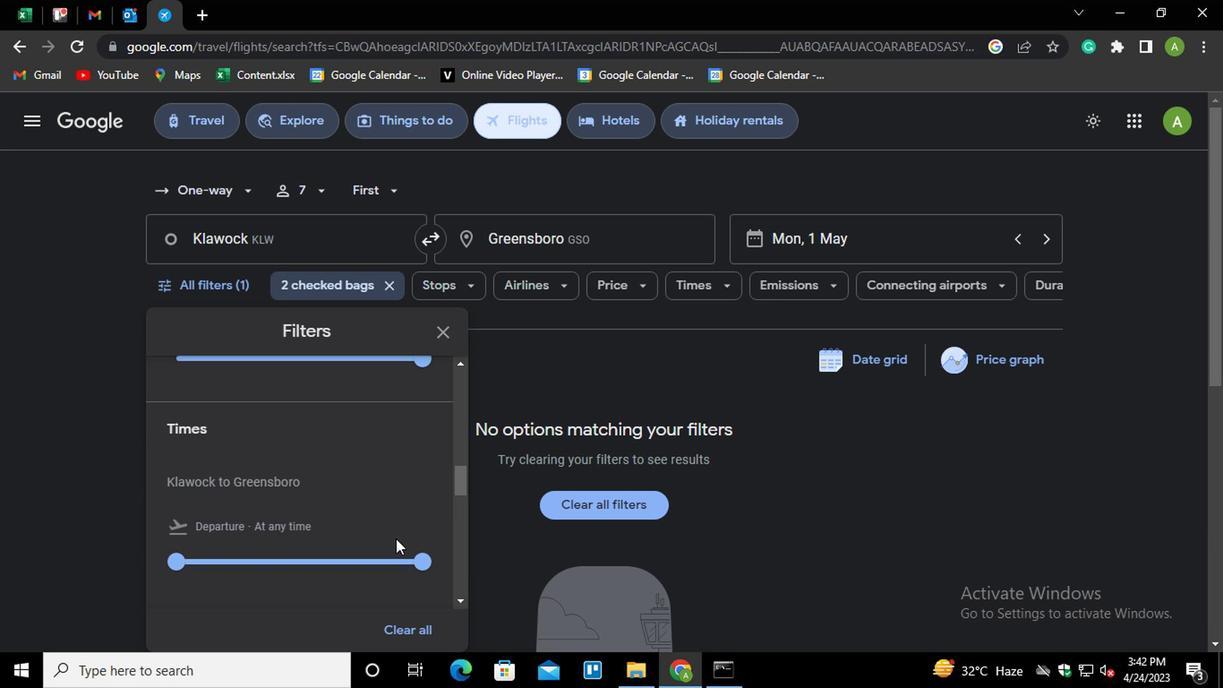 
Action: Mouse scrolled (435, 537) with delta (0, 0)
Screenshot: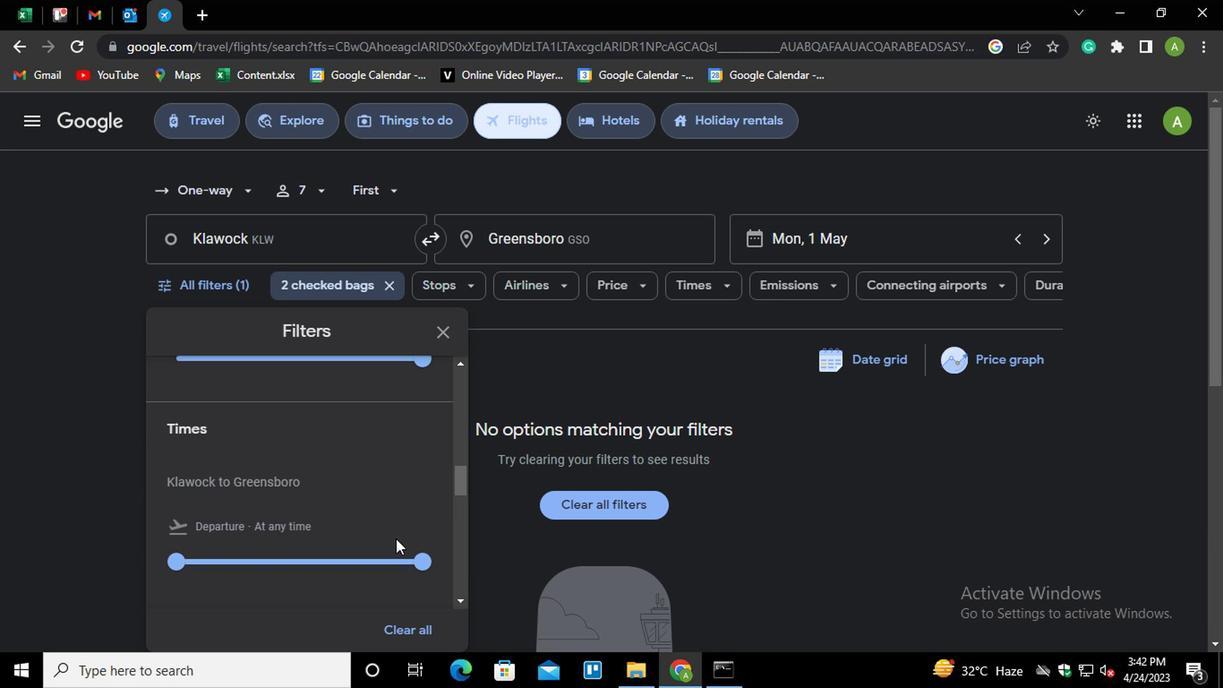 
Action: Mouse moved to (379, 488)
Screenshot: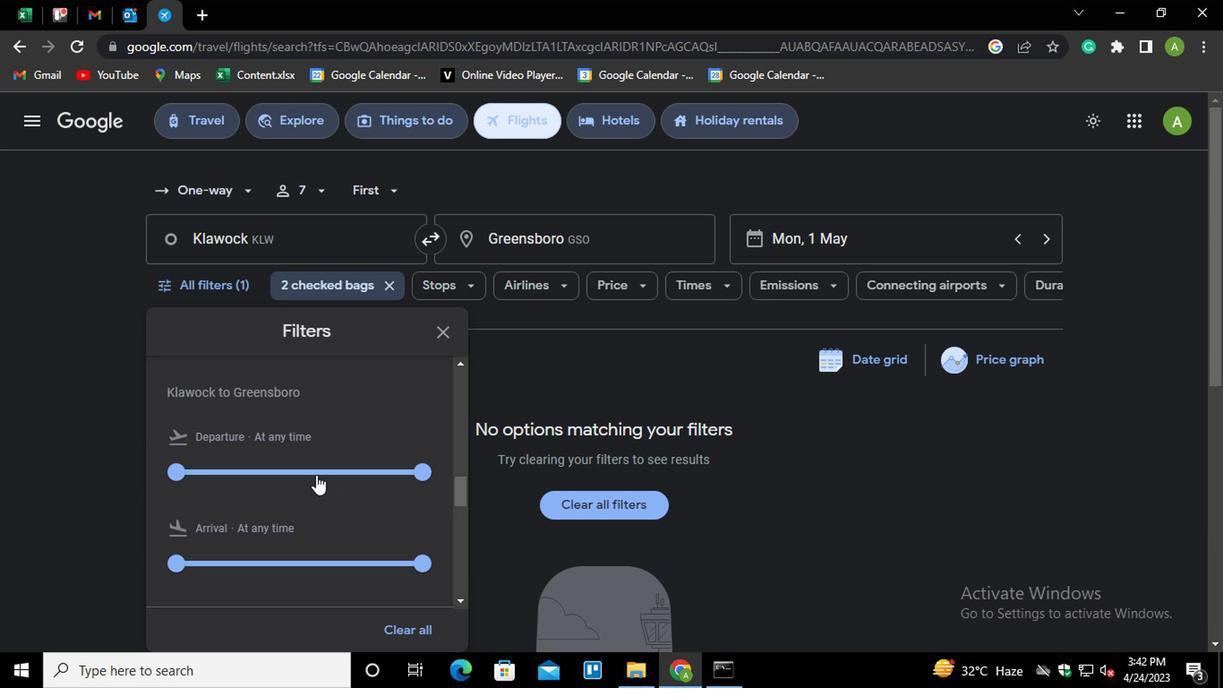 
Action: Mouse pressed left at (379, 488)
Screenshot: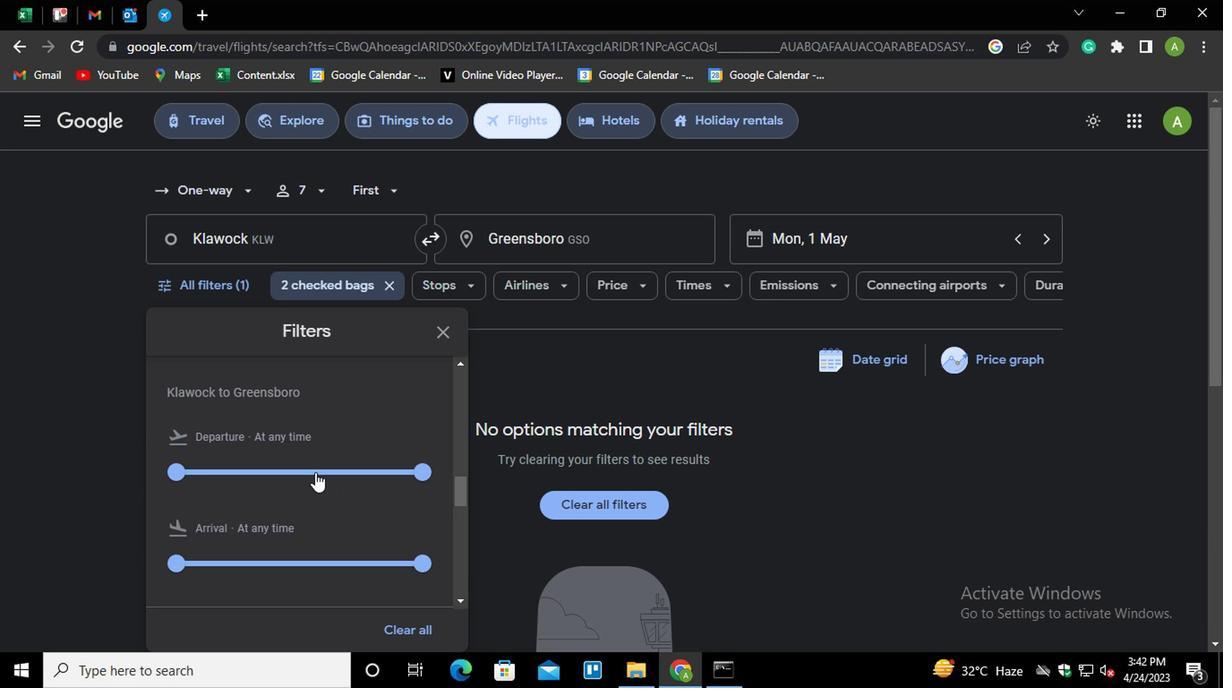 
Action: Mouse moved to (383, 488)
Screenshot: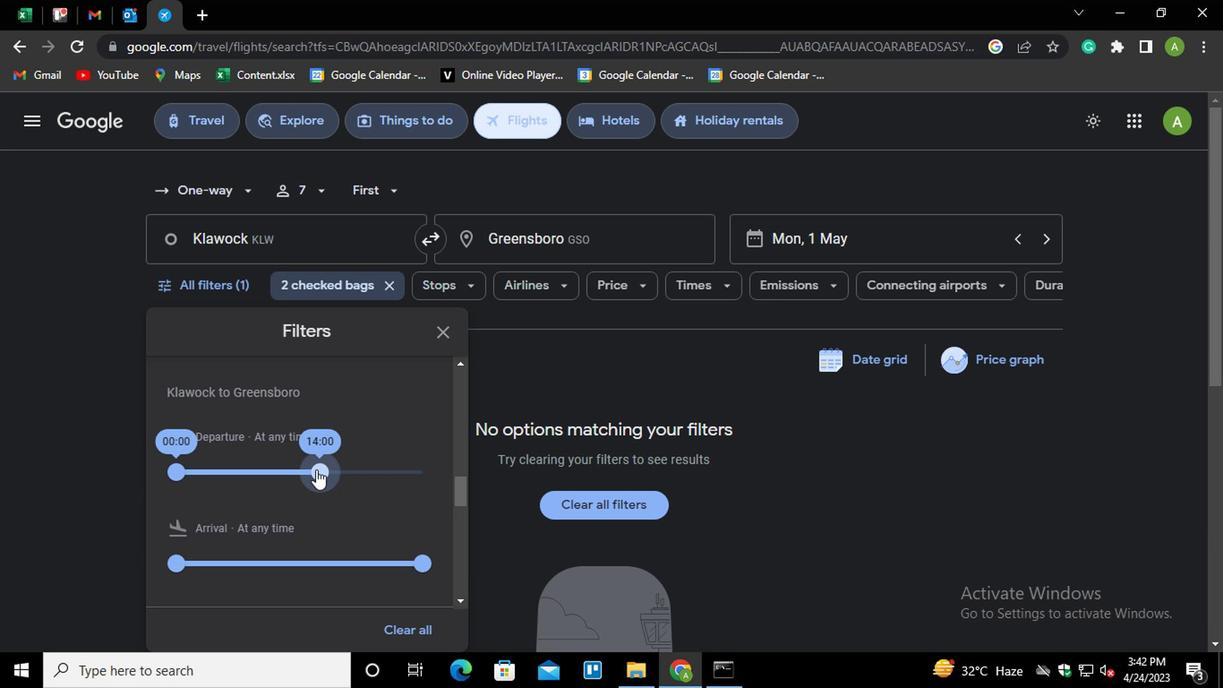 
Action: Mouse pressed left at (383, 488)
Screenshot: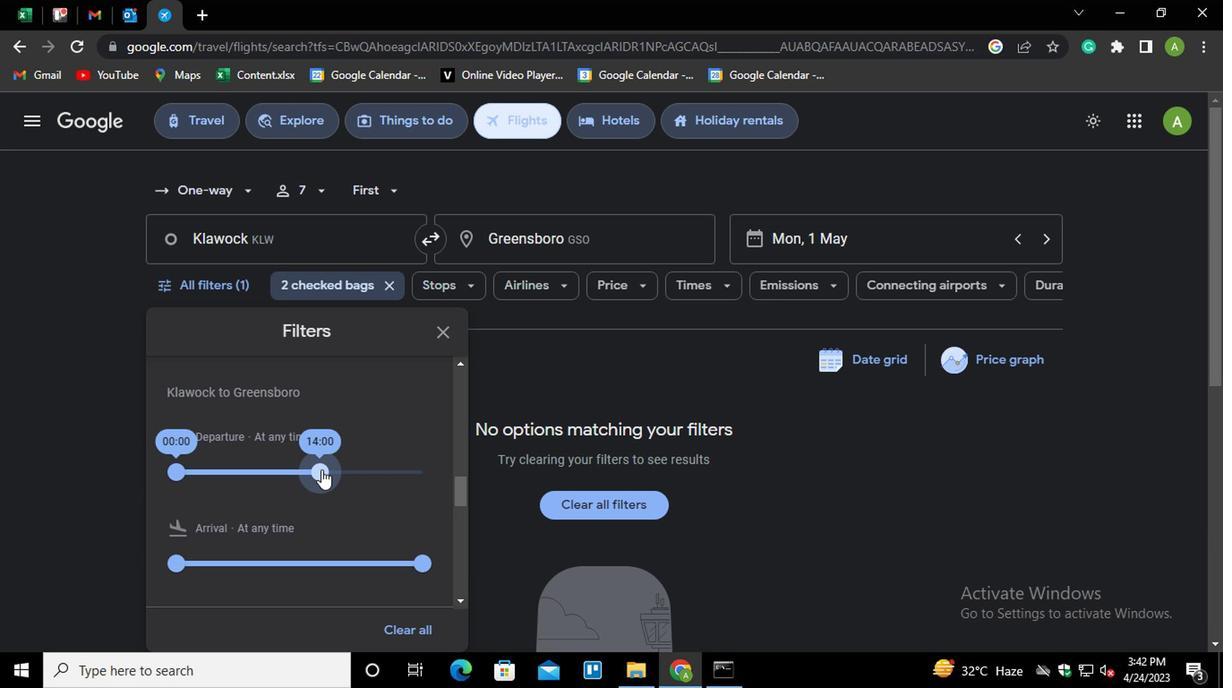 
Action: Mouse moved to (383, 490)
Screenshot: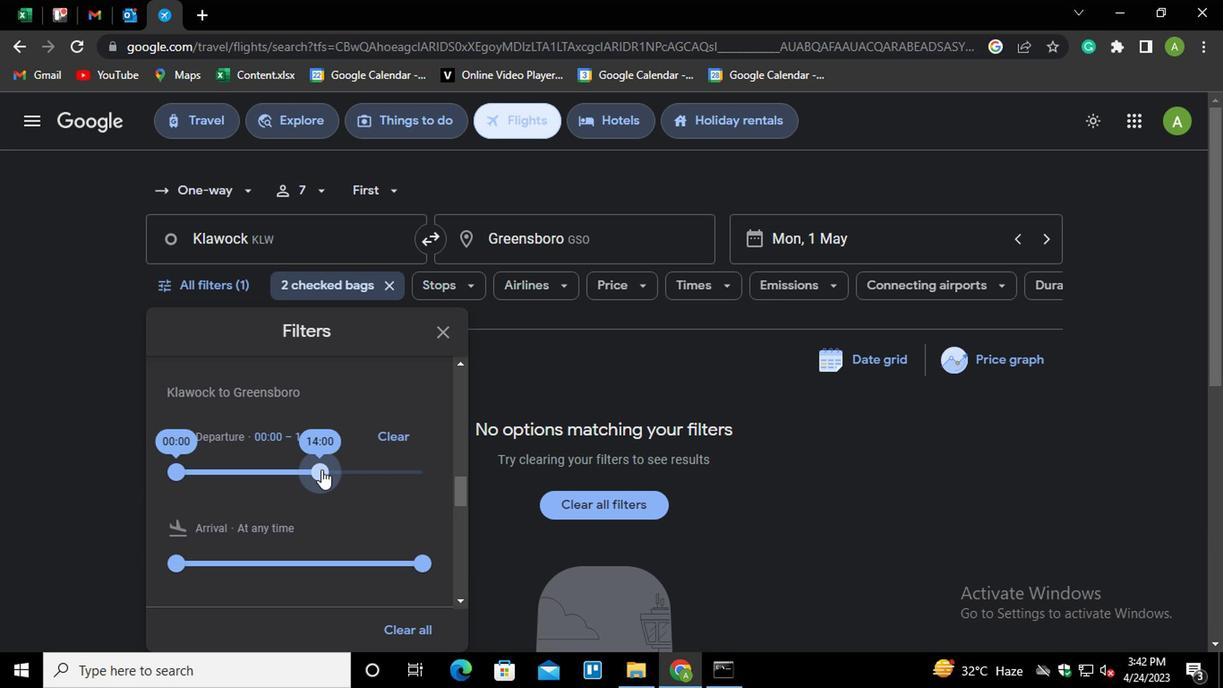 
Action: Mouse pressed left at (383, 490)
Screenshot: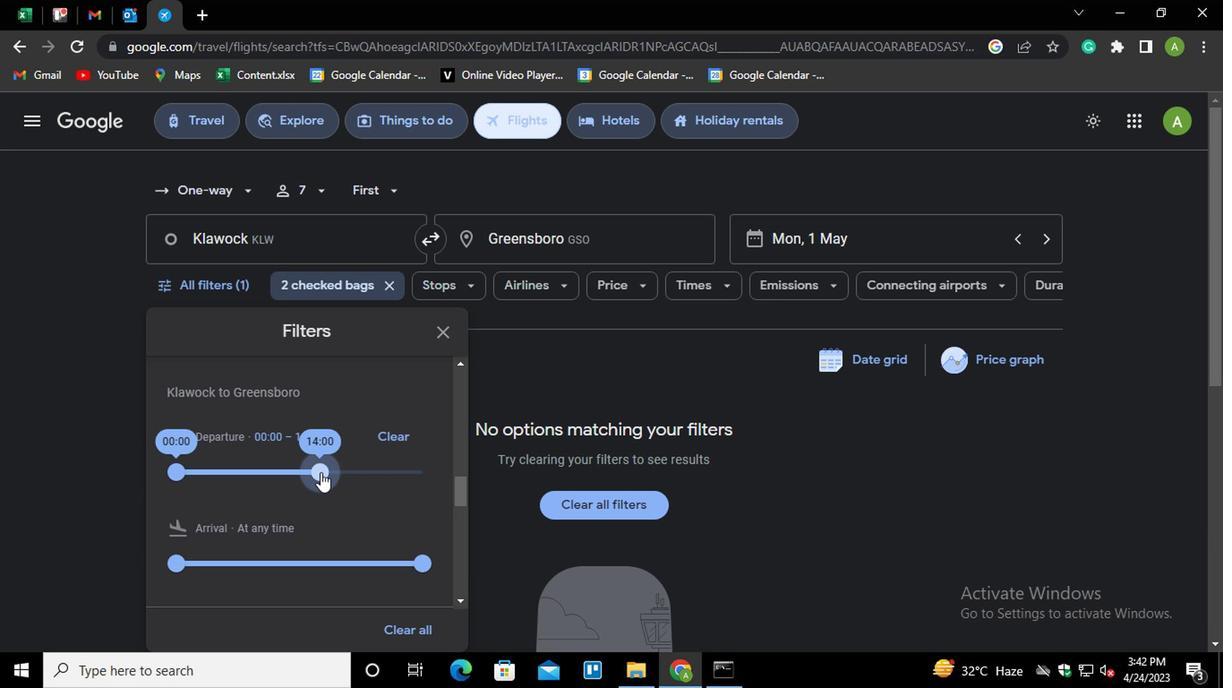 
Action: Mouse moved to (280, 494)
Screenshot: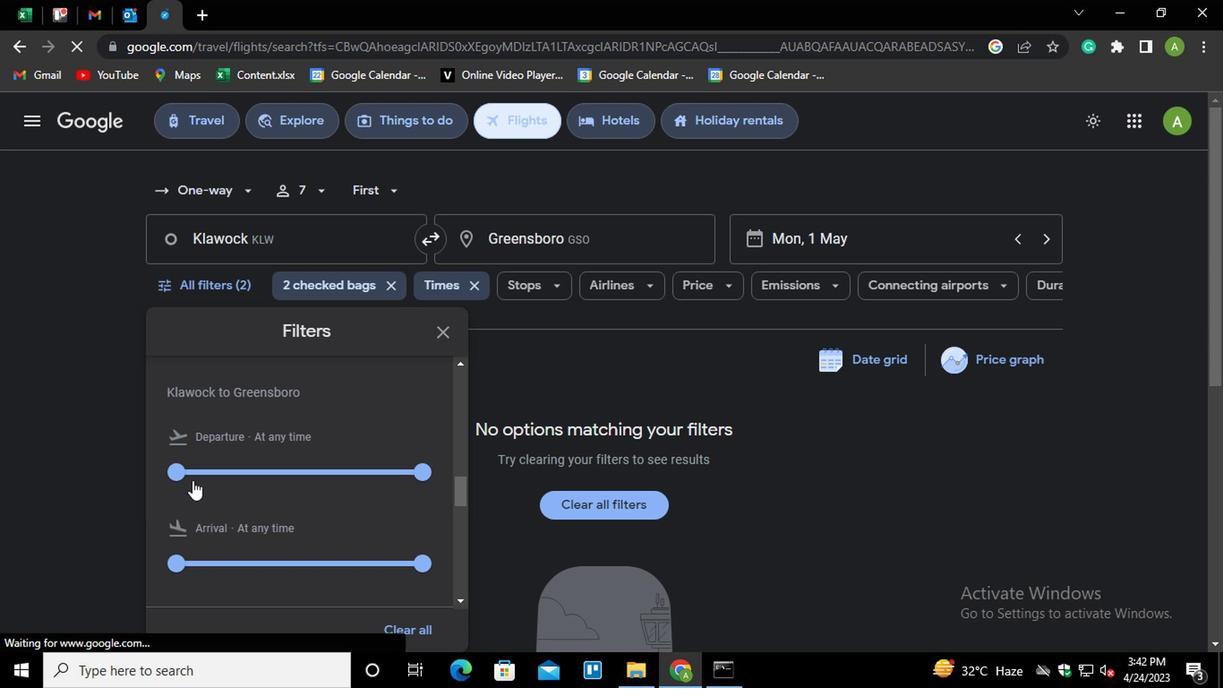 
Action: Mouse pressed left at (280, 494)
Screenshot: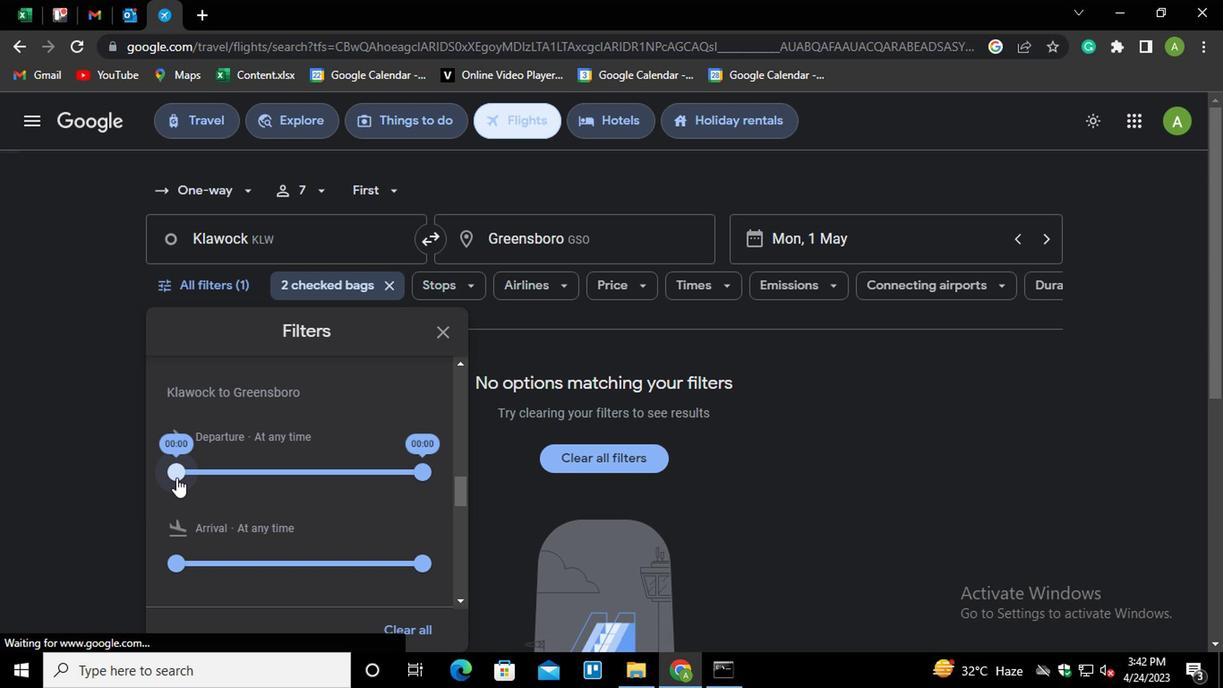 
Action: Mouse moved to (448, 490)
Screenshot: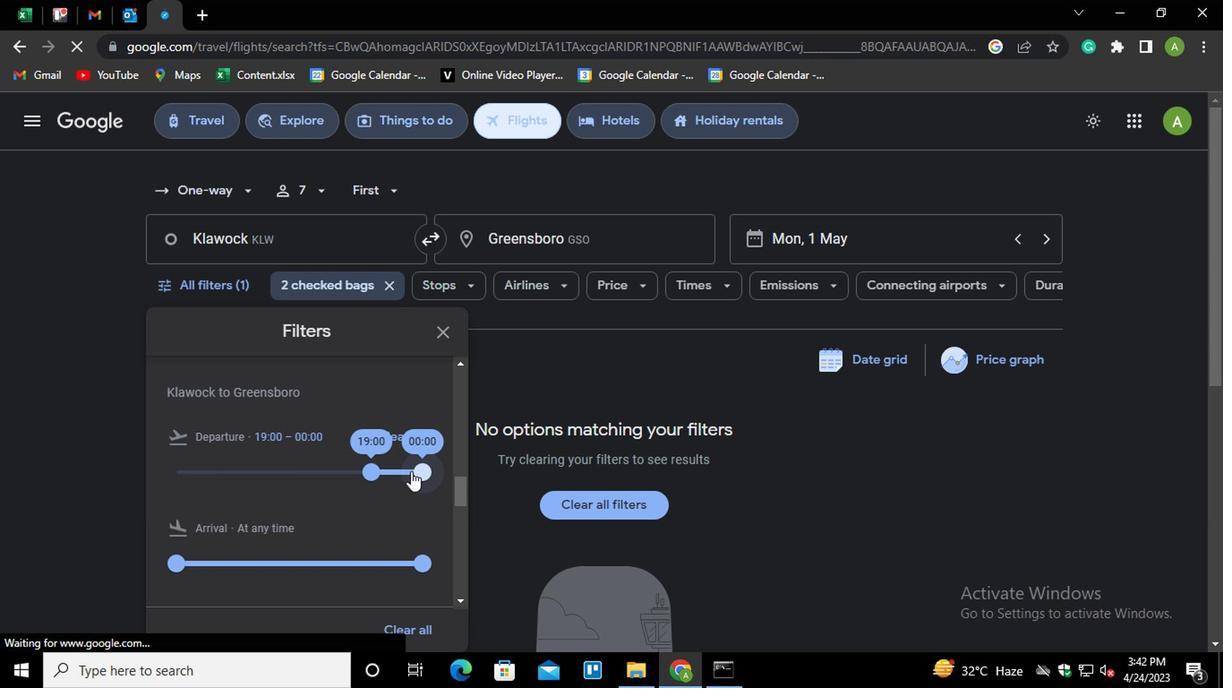 
Action: Mouse pressed left at (448, 490)
Screenshot: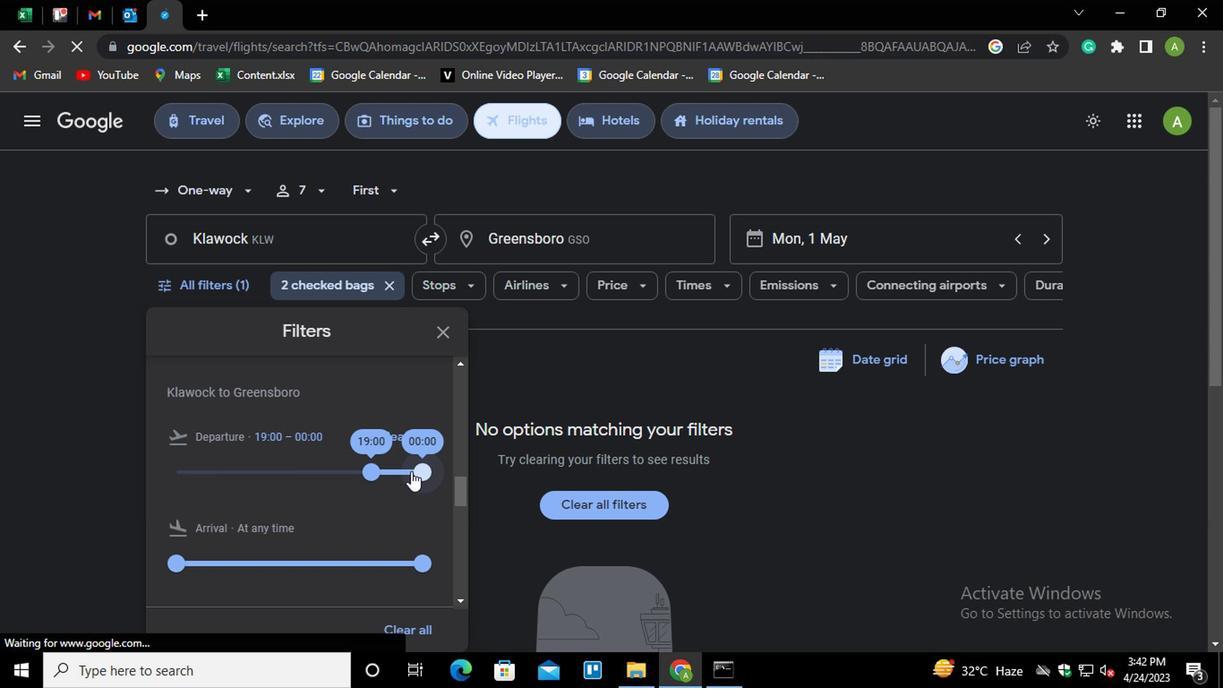 
Action: Mouse moved to (445, 525)
Screenshot: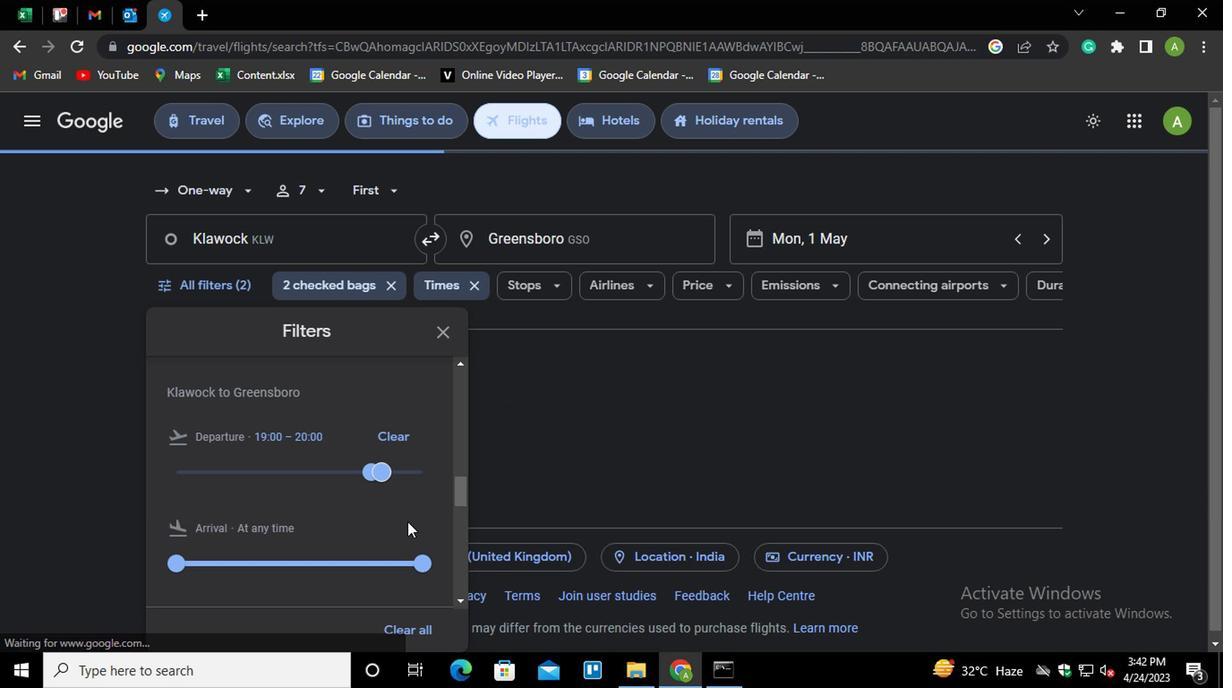 
Action: Mouse scrolled (445, 524) with delta (0, 0)
Screenshot: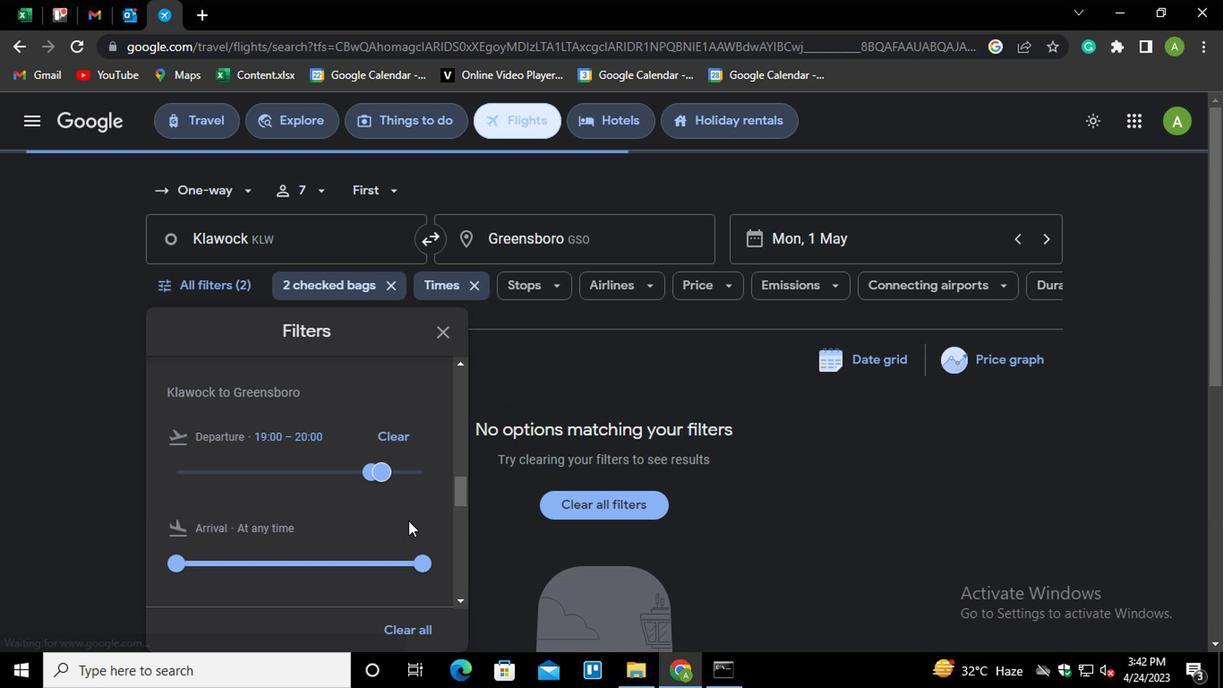 
Action: Mouse moved to (445, 524)
Screenshot: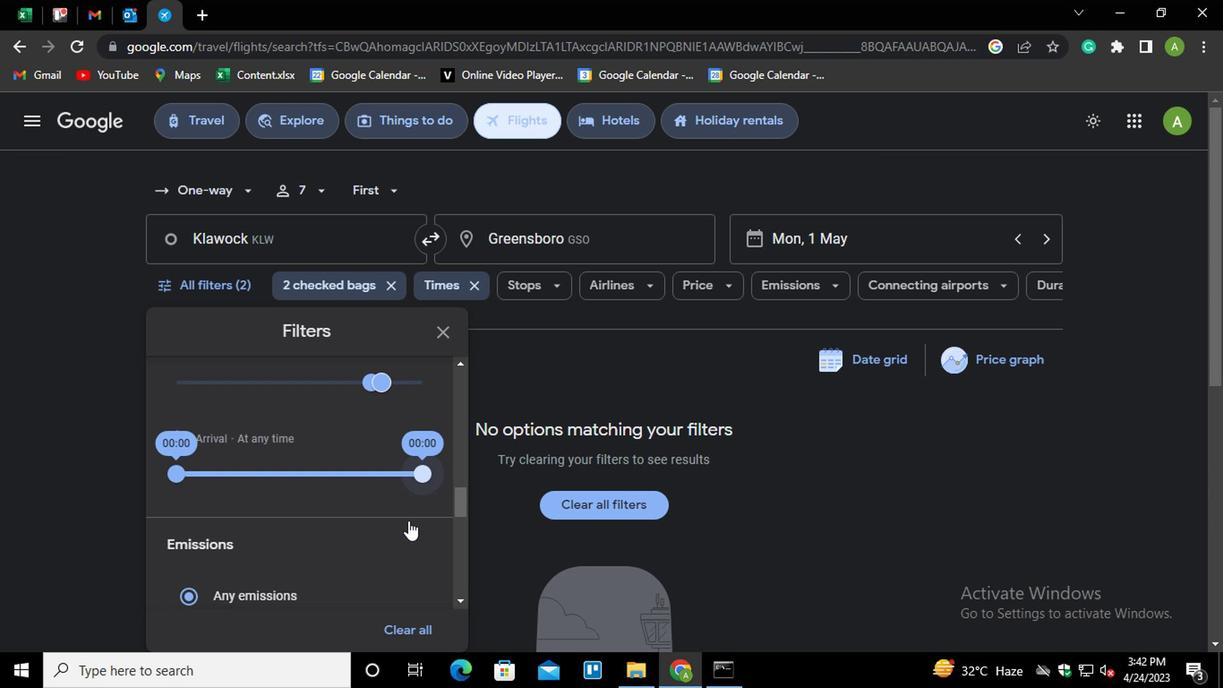 
Action: Mouse scrolled (445, 523) with delta (0, 0)
Screenshot: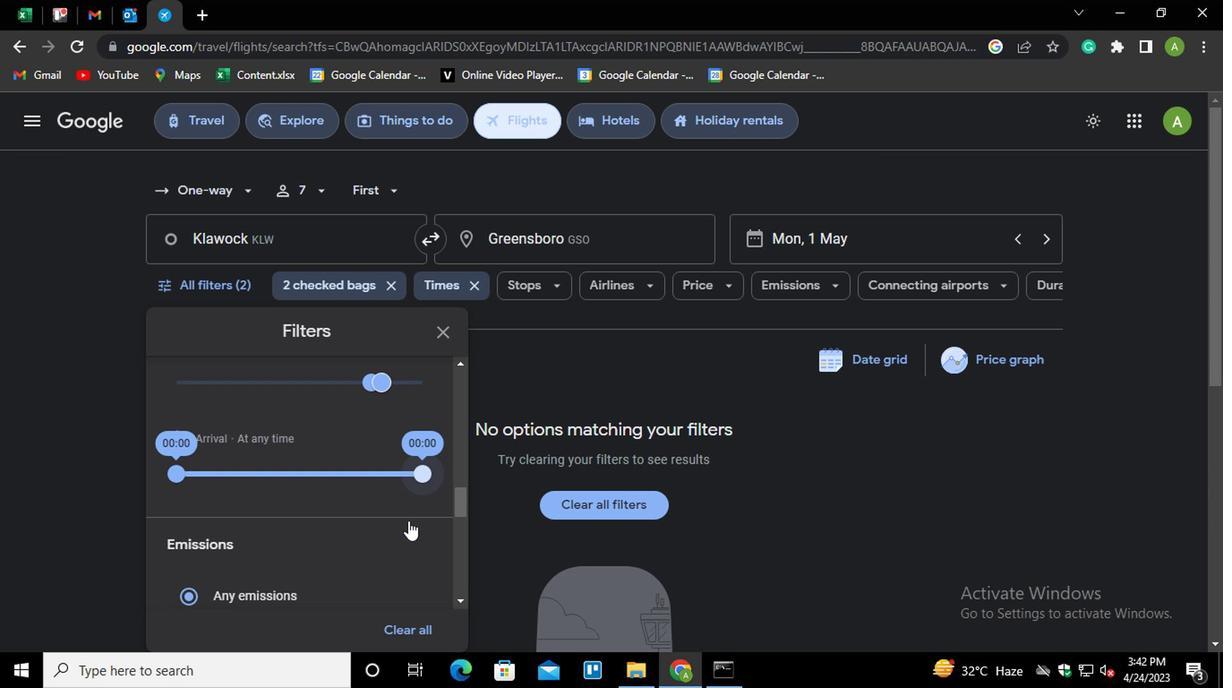 
Action: Mouse moved to (449, 520)
Screenshot: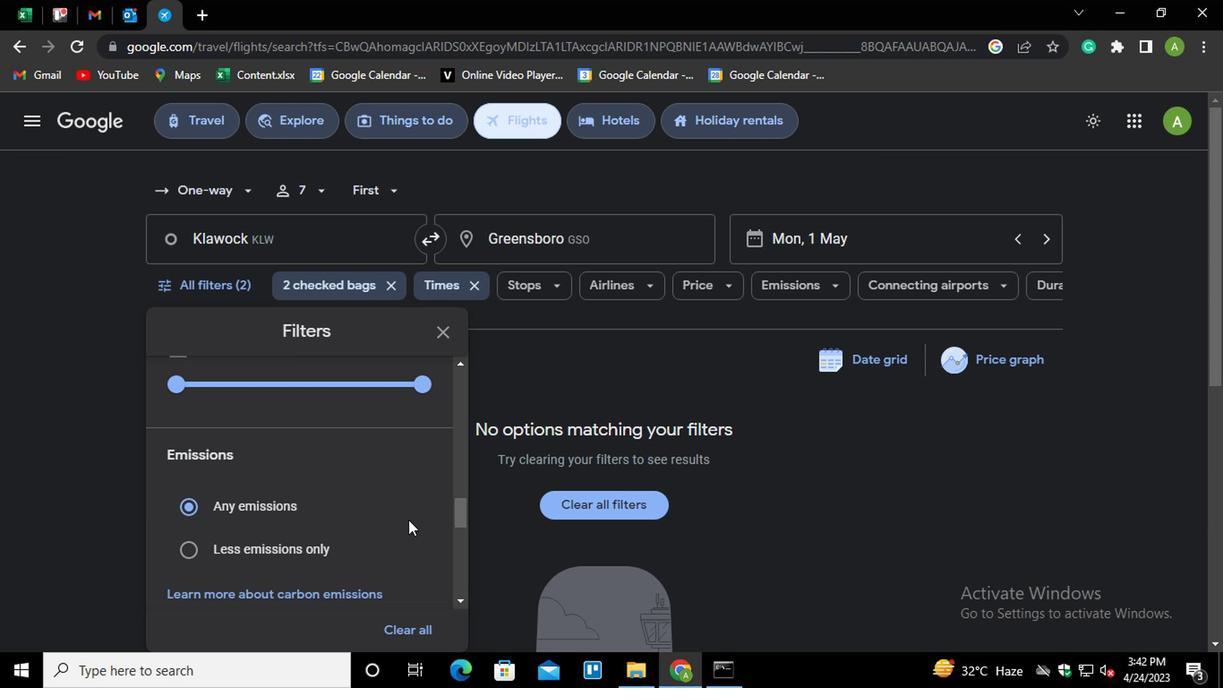 
Action: Mouse scrolled (449, 520) with delta (0, 0)
Screenshot: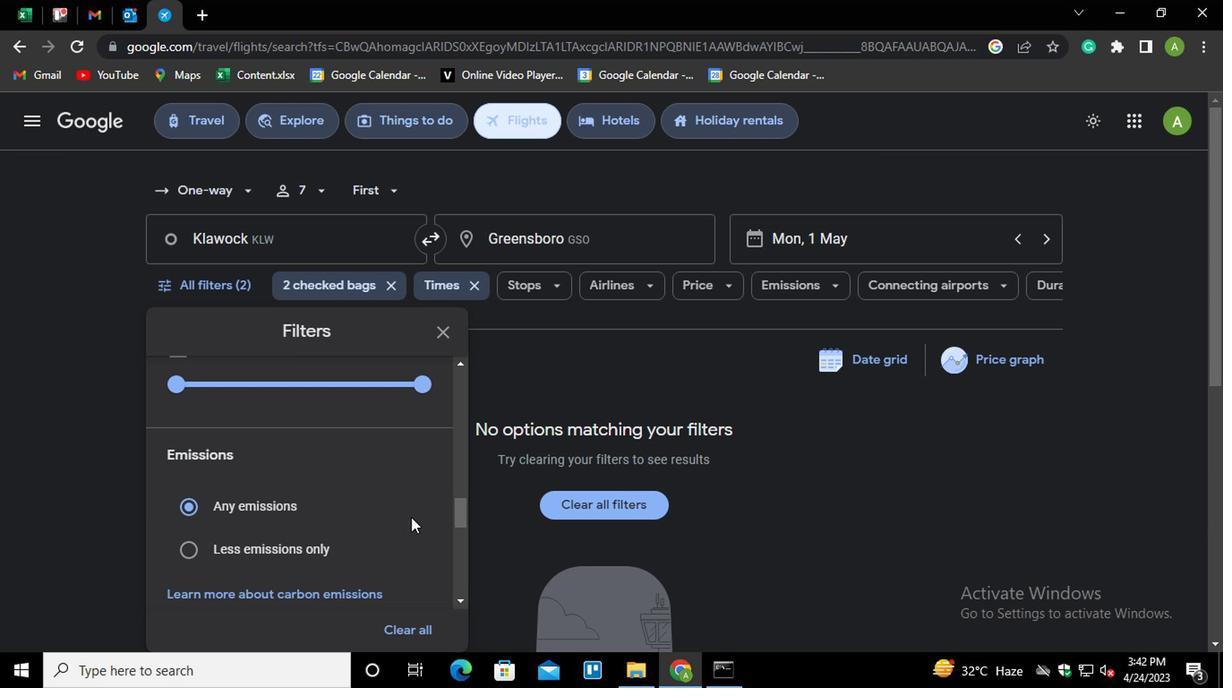 
Action: Mouse scrolled (449, 520) with delta (0, 0)
Screenshot: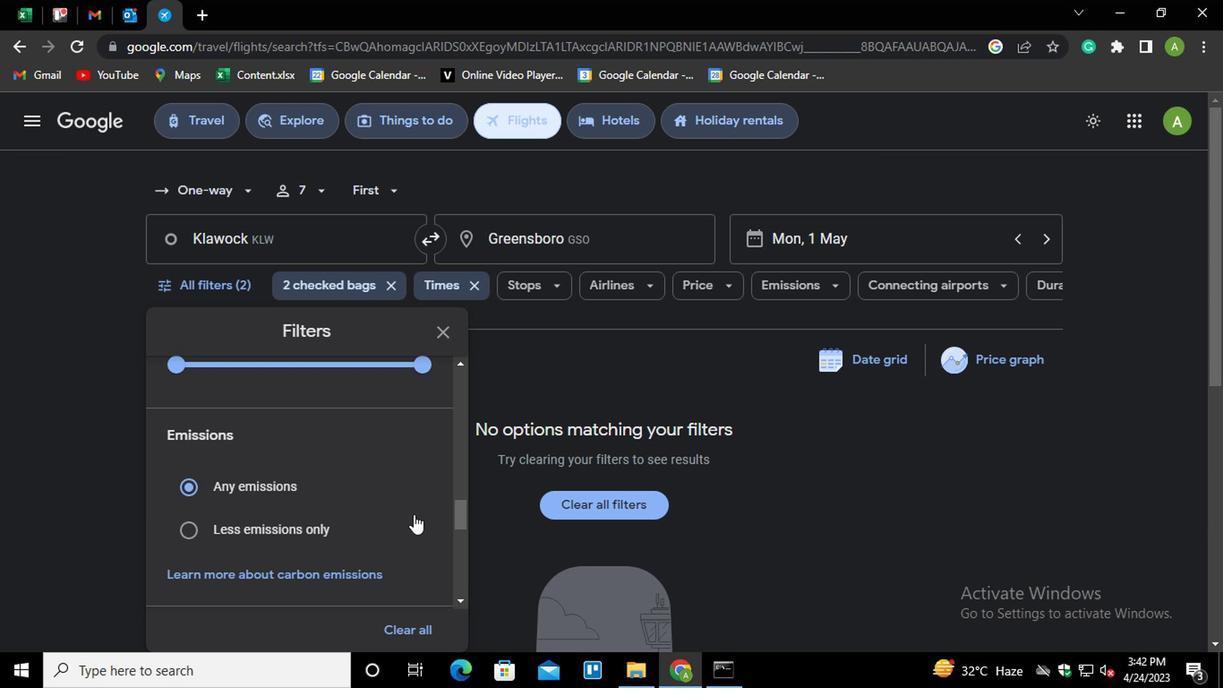 
Action: Mouse moved to (801, 532)
Screenshot: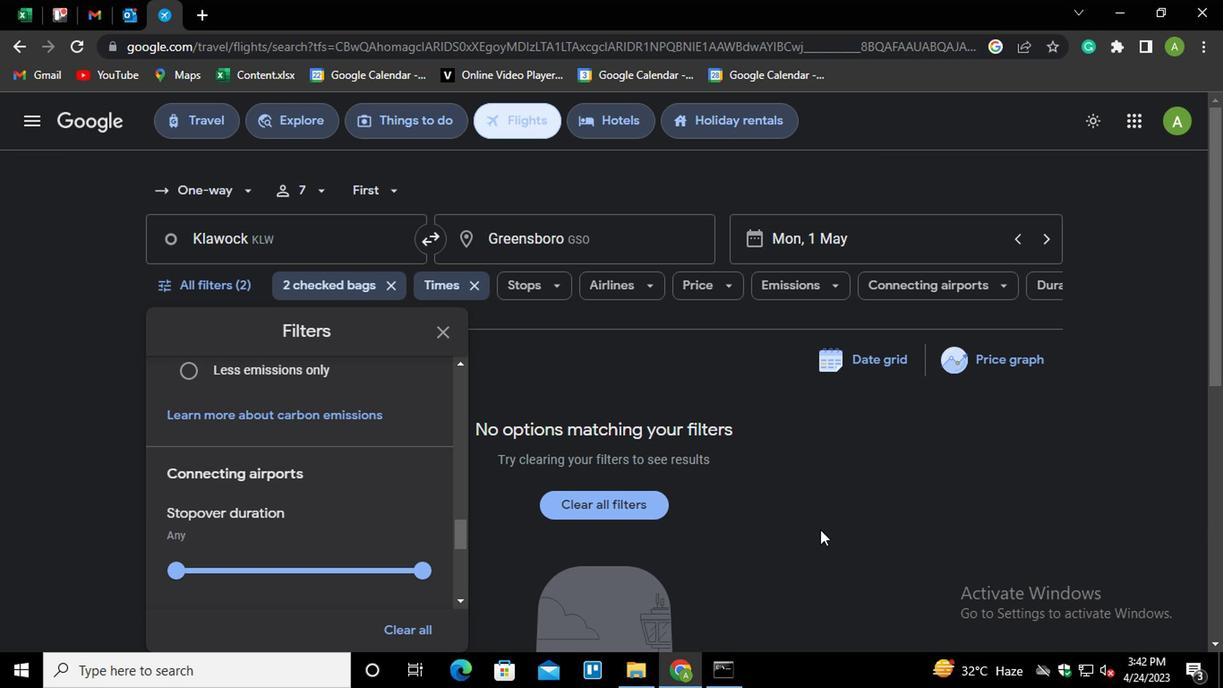 
Action: Mouse pressed left at (801, 532)
Screenshot: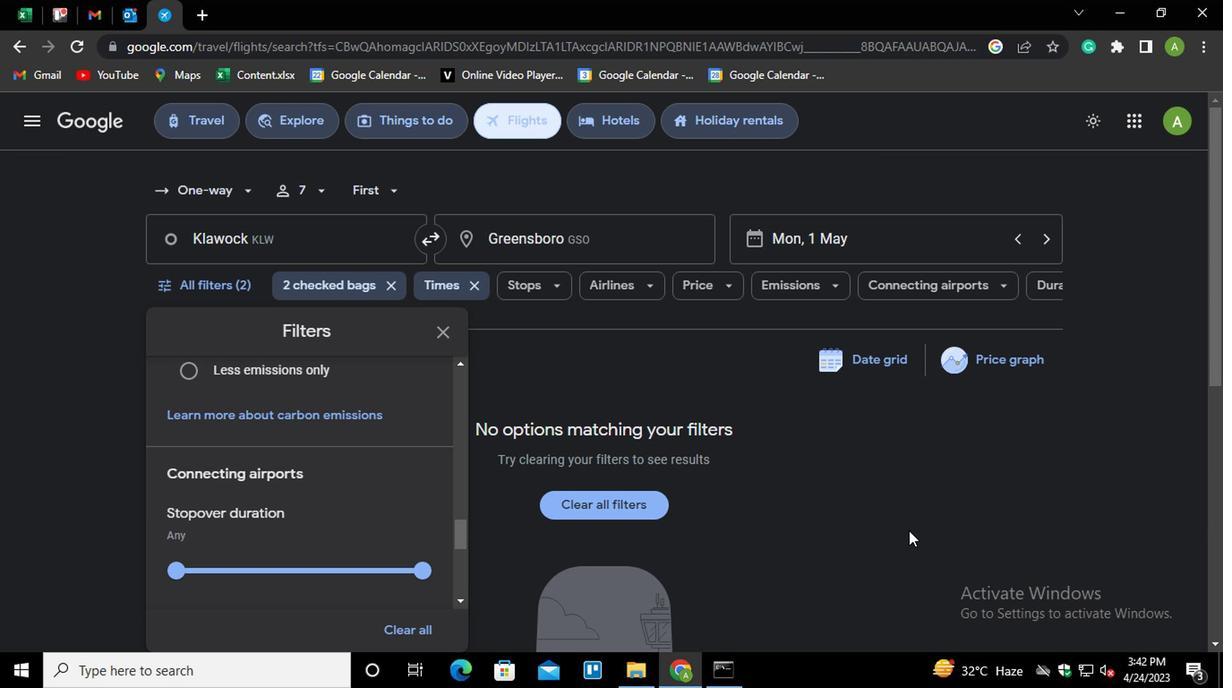 
Action: Mouse moved to (833, 513)
Screenshot: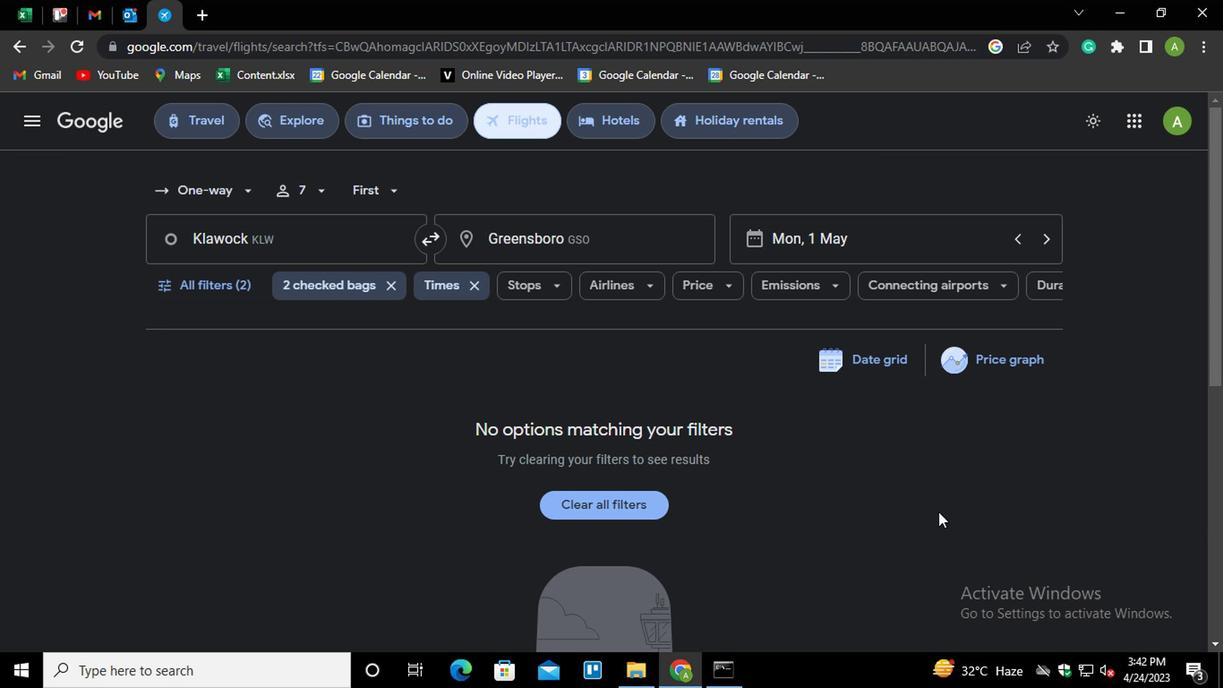 
